 Task: Put "Image C" in Towards-the ultimate Rush action in Action Trailer
Action: Mouse pressed left at (195, 80)
Screenshot: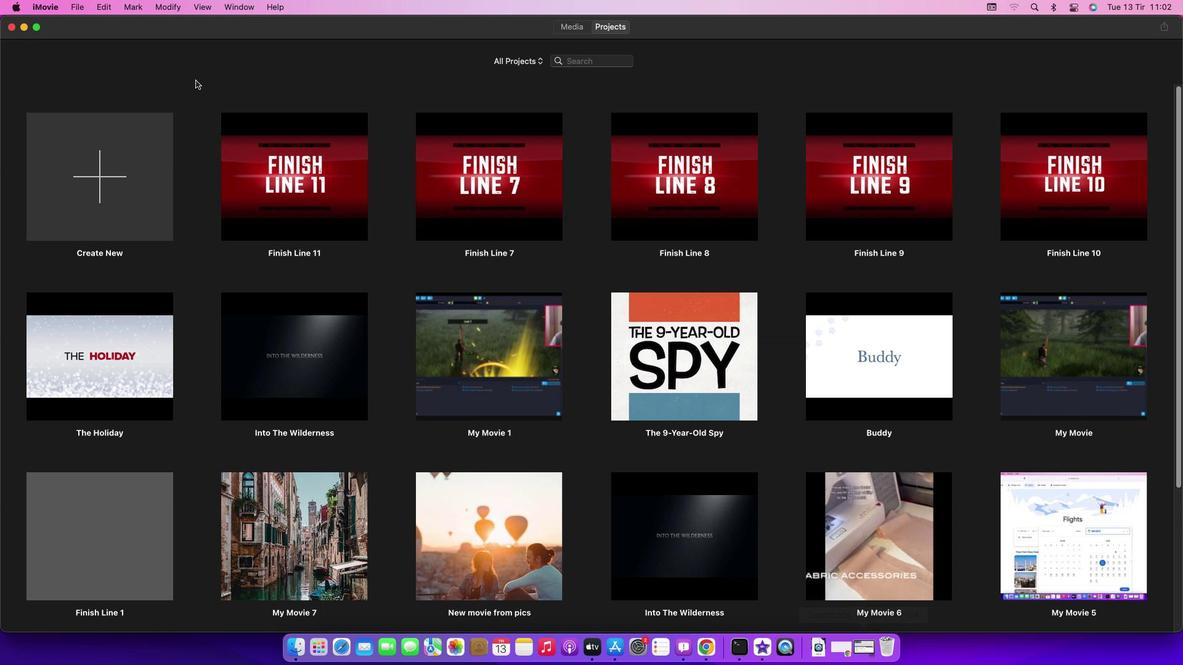 
Action: Mouse moved to (81, 5)
Screenshot: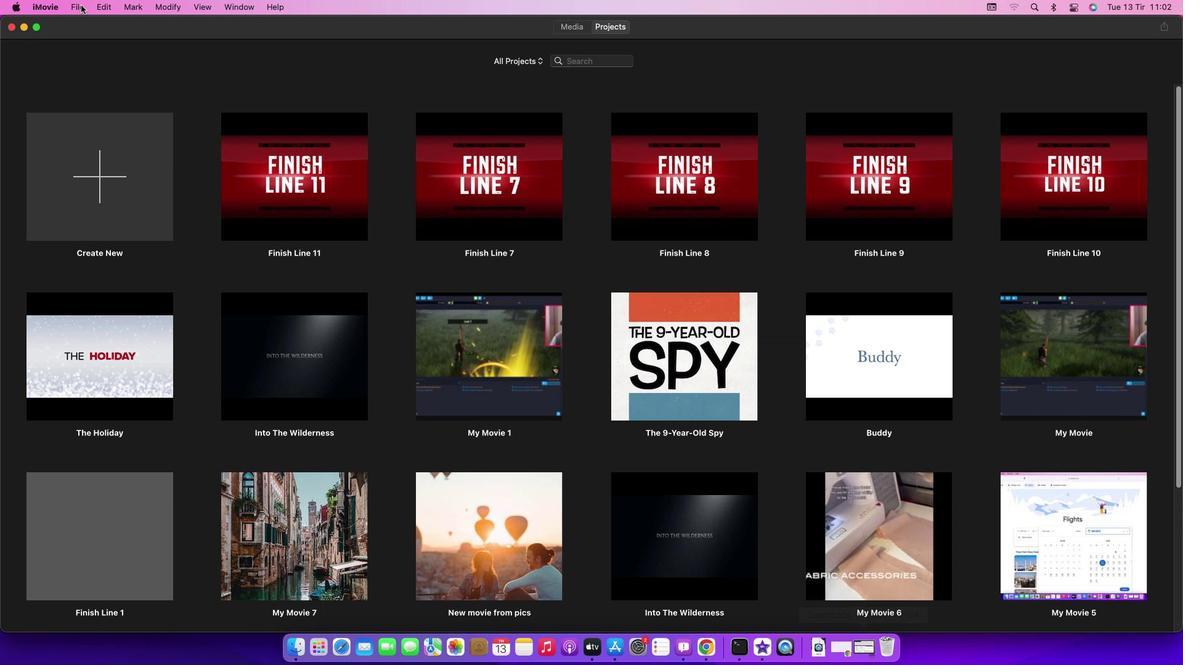 
Action: Mouse pressed left at (81, 5)
Screenshot: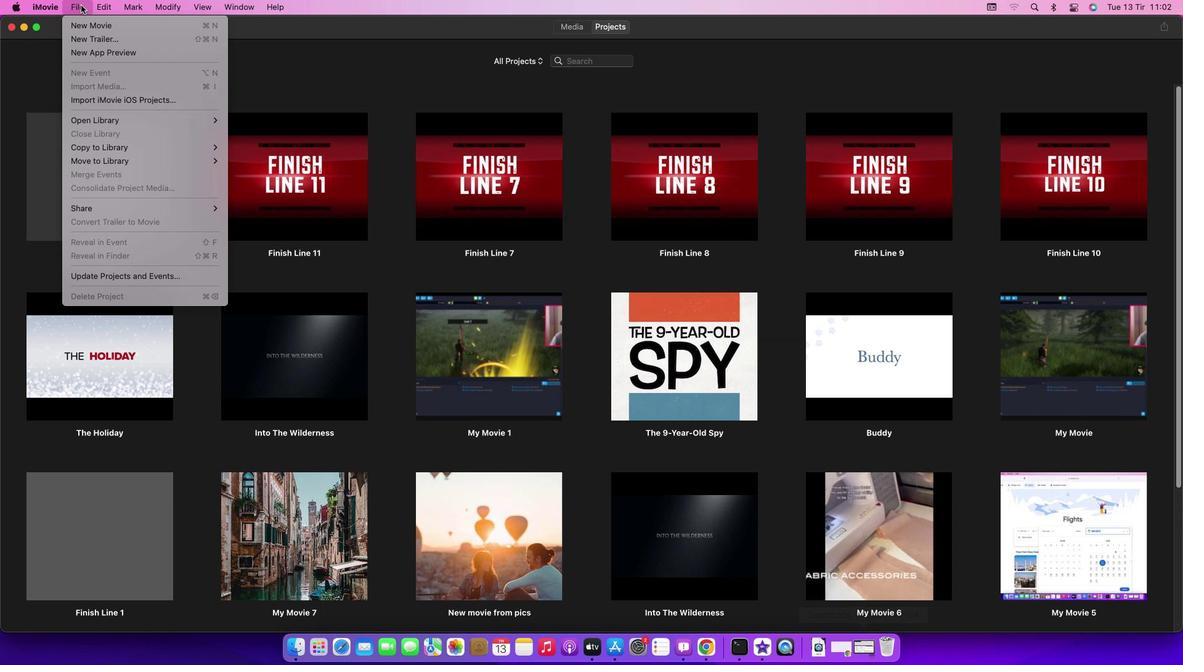 
Action: Mouse moved to (101, 41)
Screenshot: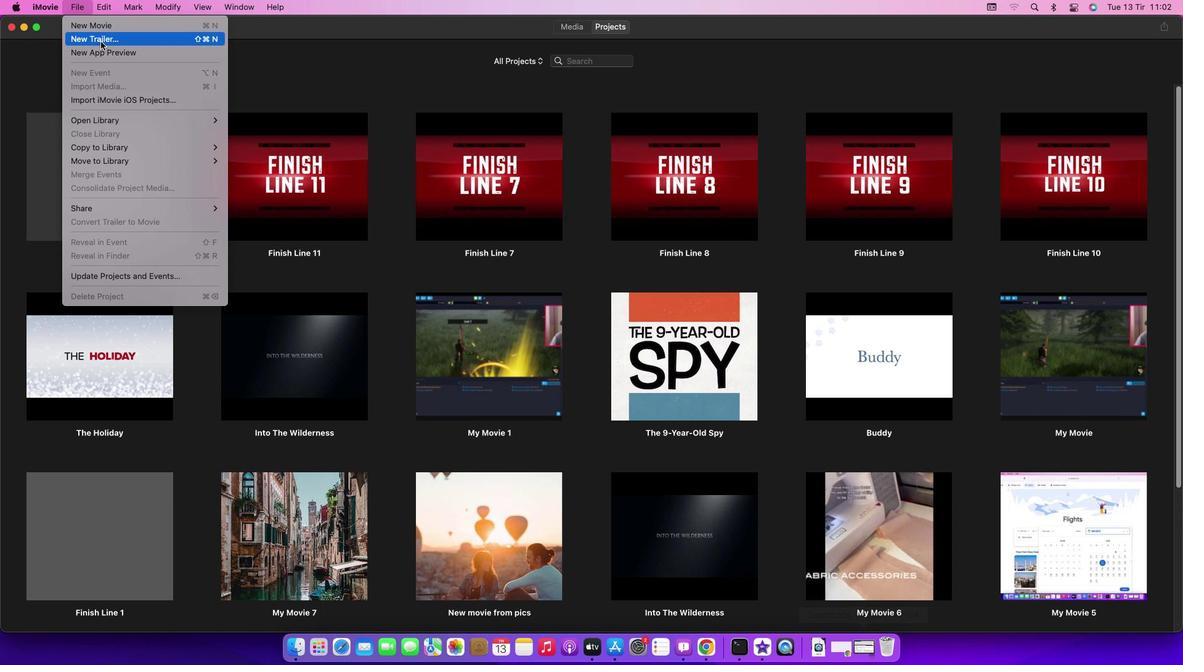 
Action: Mouse pressed left at (101, 41)
Screenshot: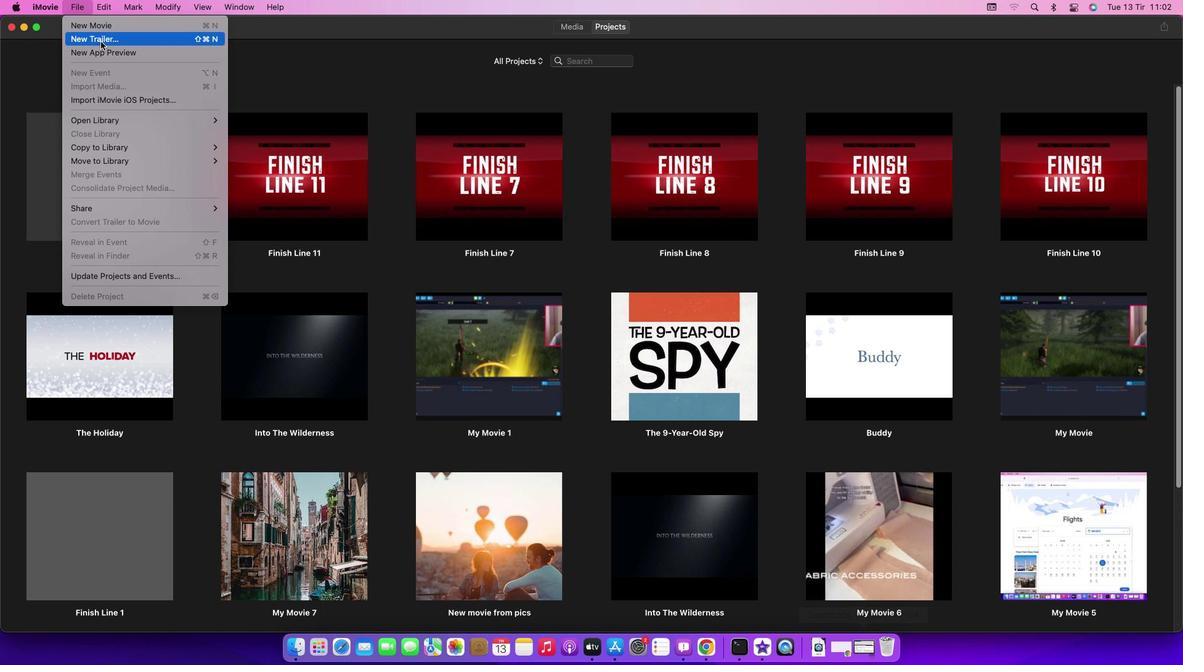 
Action: Mouse moved to (704, 345)
Screenshot: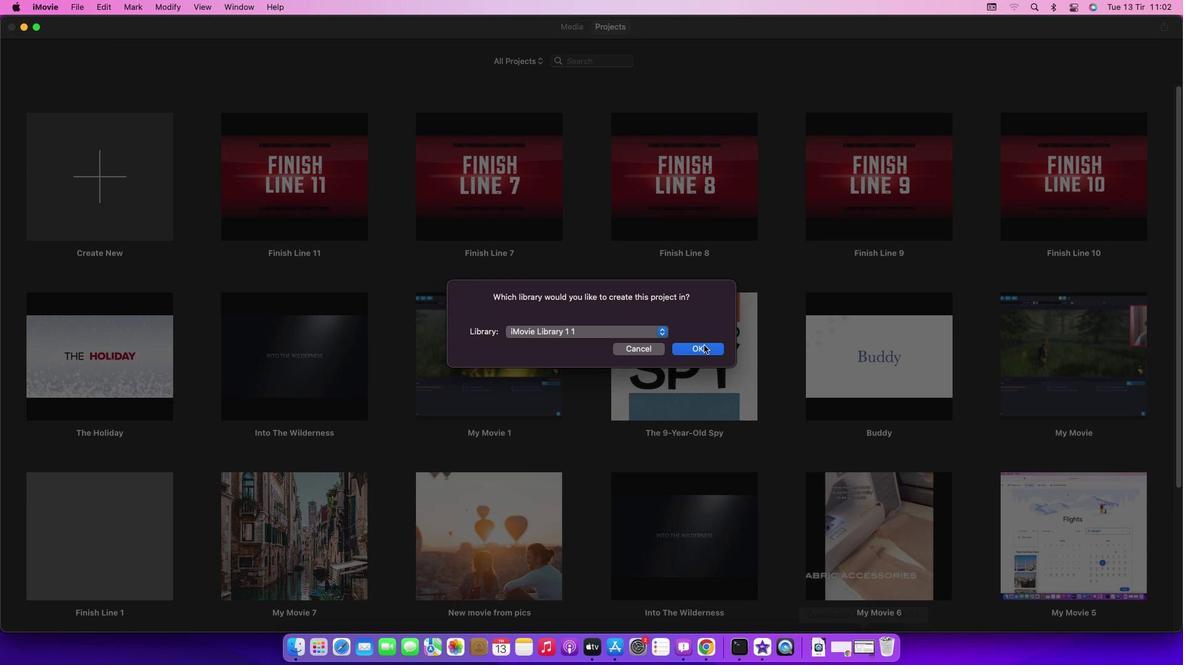 
Action: Mouse pressed left at (704, 345)
Screenshot: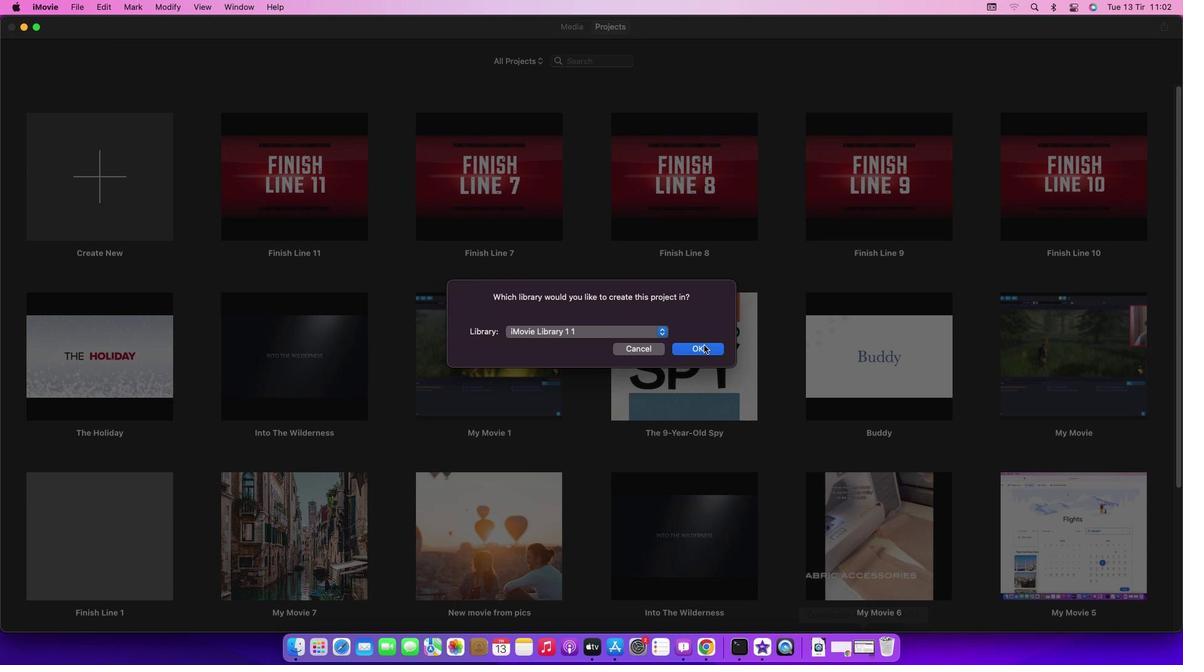 
Action: Mouse moved to (307, 228)
Screenshot: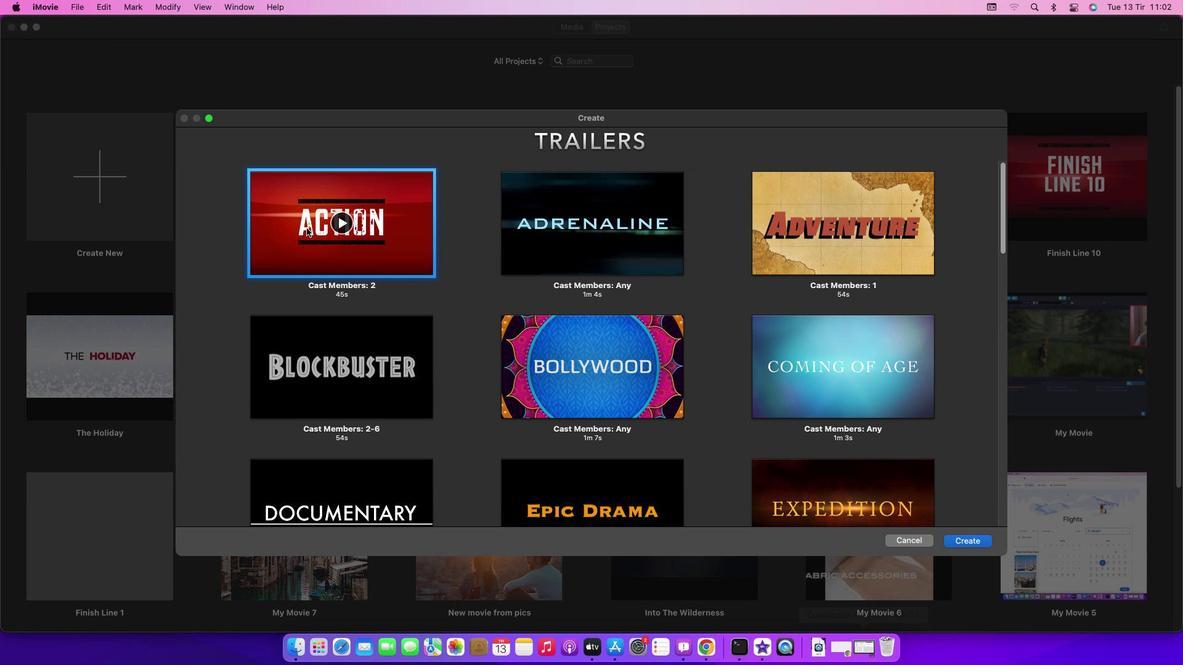 
Action: Mouse pressed left at (307, 228)
Screenshot: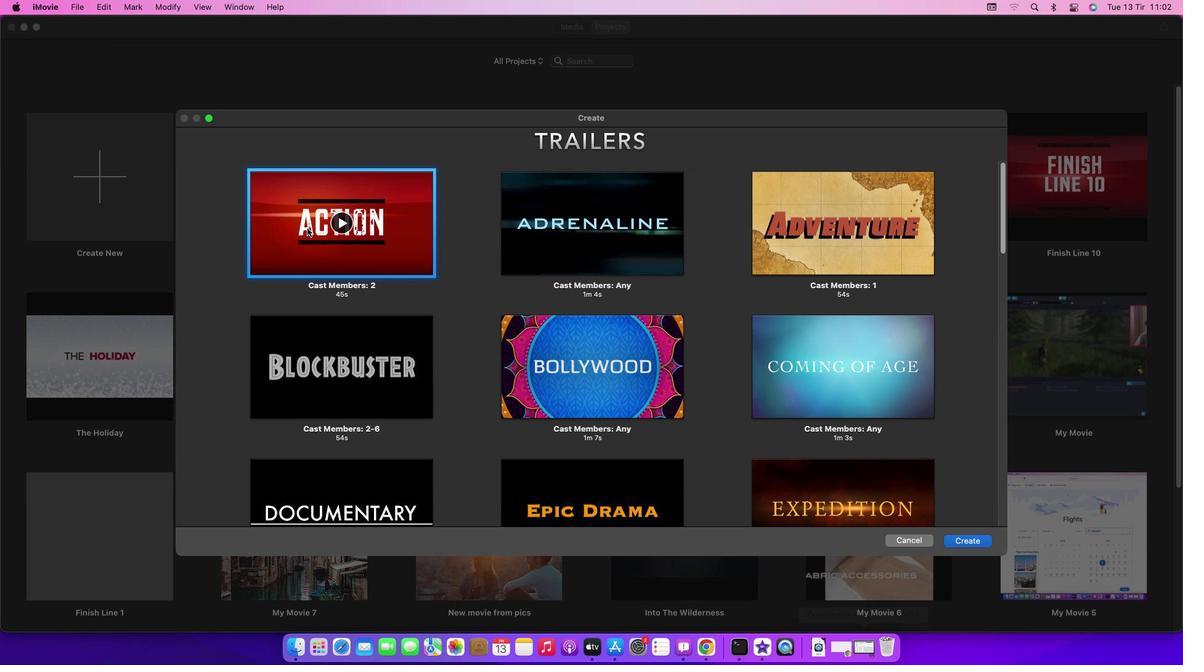 
Action: Mouse moved to (962, 545)
Screenshot: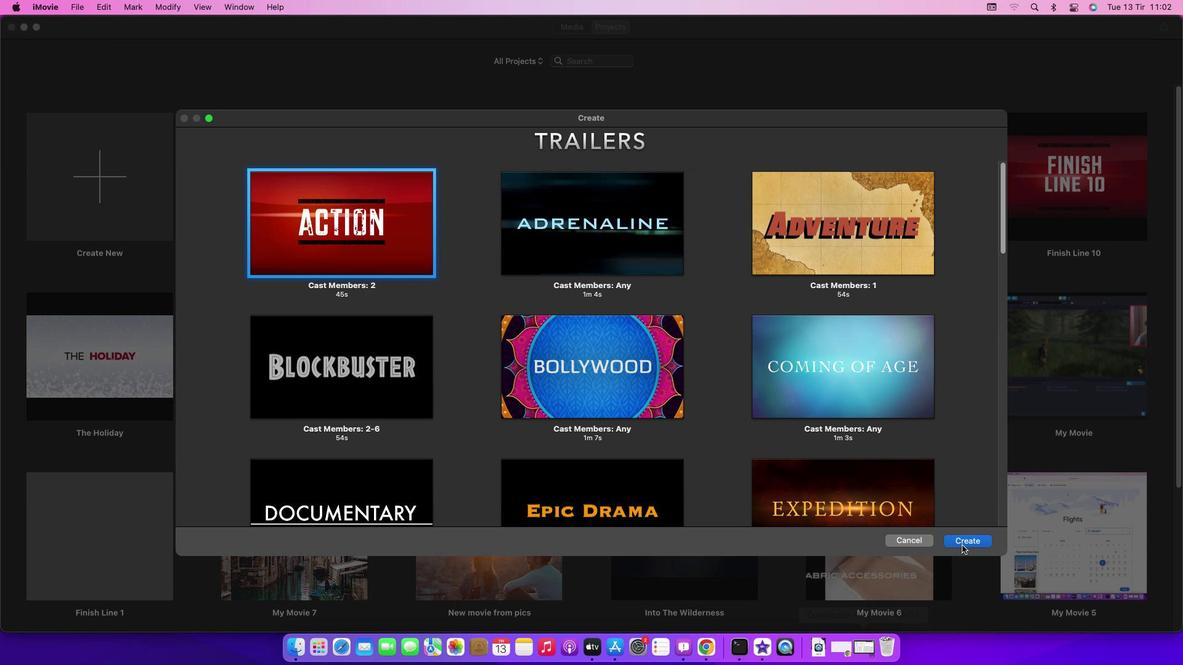 
Action: Mouse pressed left at (962, 545)
Screenshot: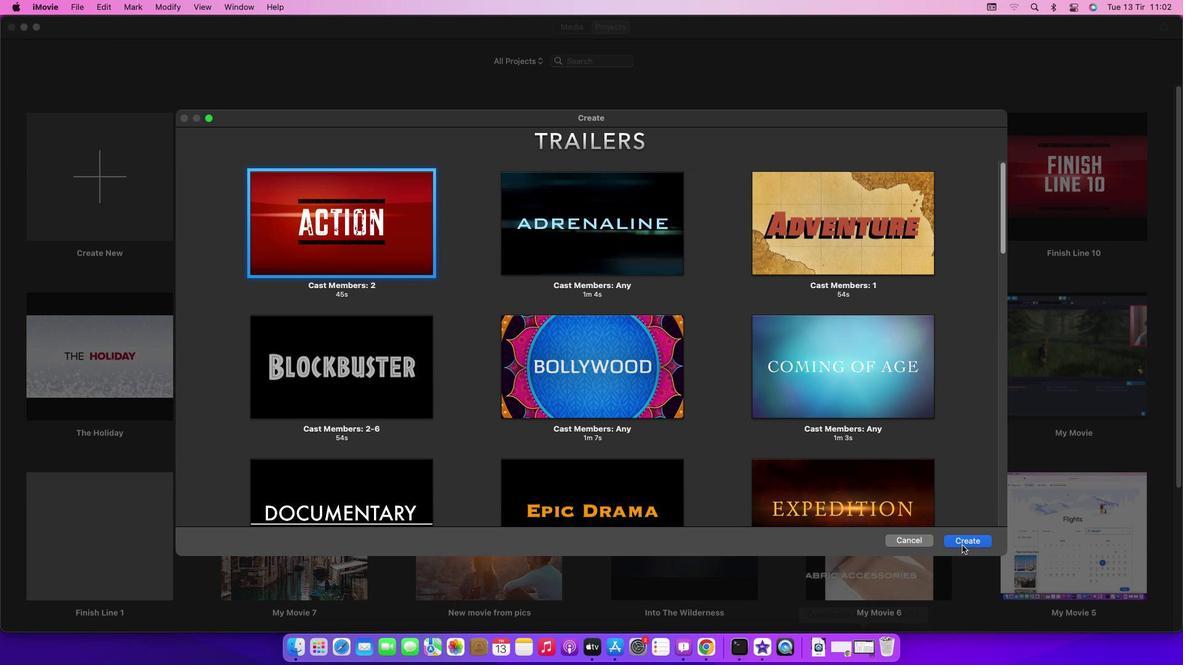 
Action: Mouse moved to (582, 366)
Screenshot: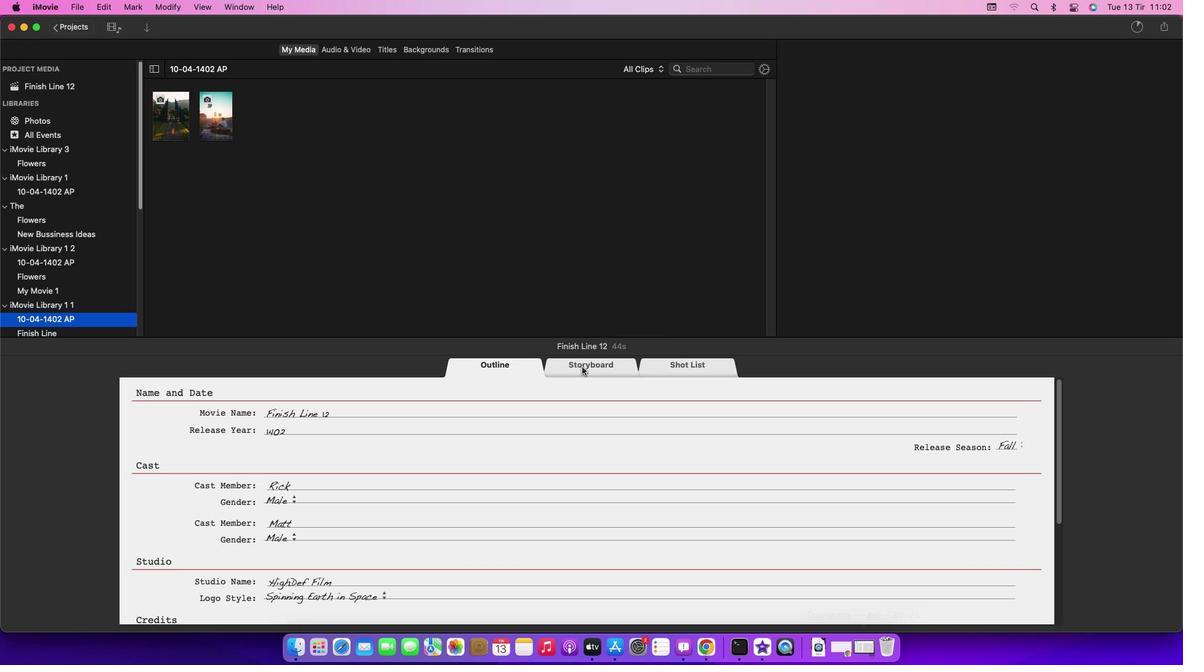 
Action: Mouse pressed left at (582, 366)
Screenshot: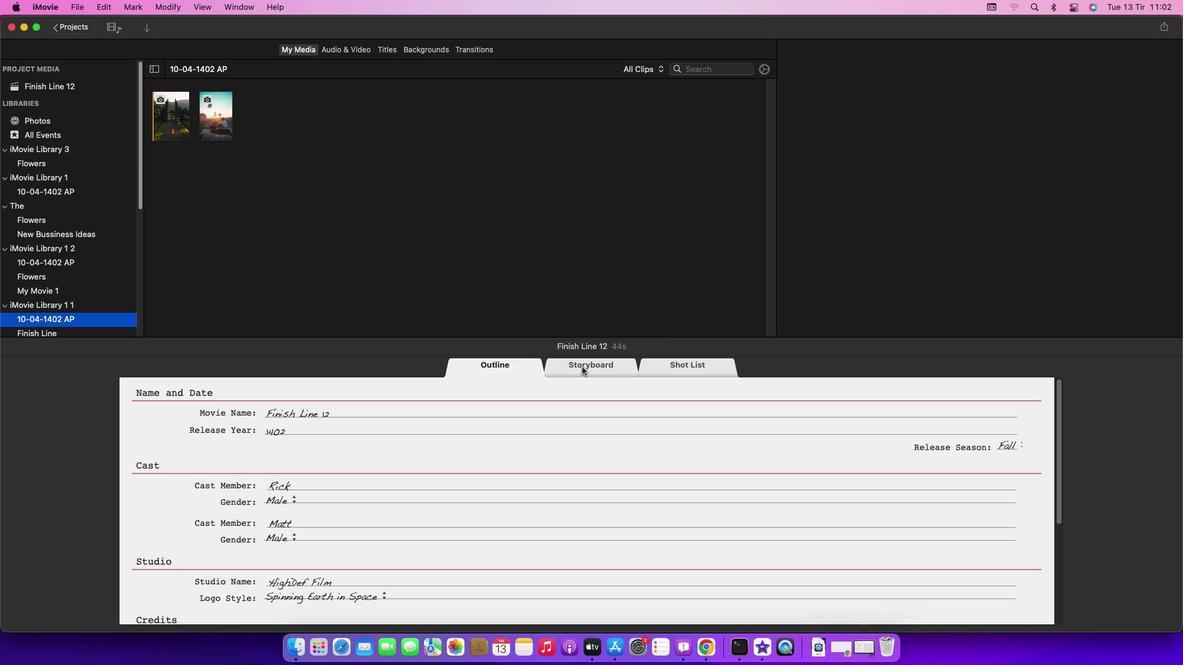 
Action: Mouse pressed left at (582, 366)
Screenshot: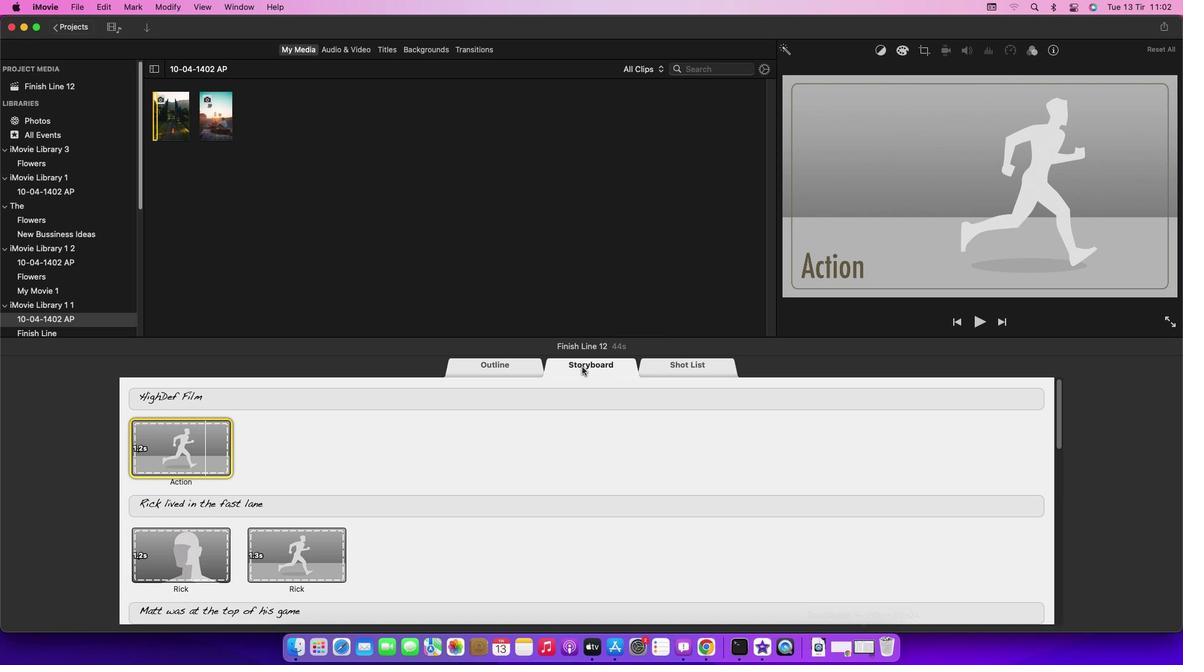 
Action: Mouse moved to (410, 520)
Screenshot: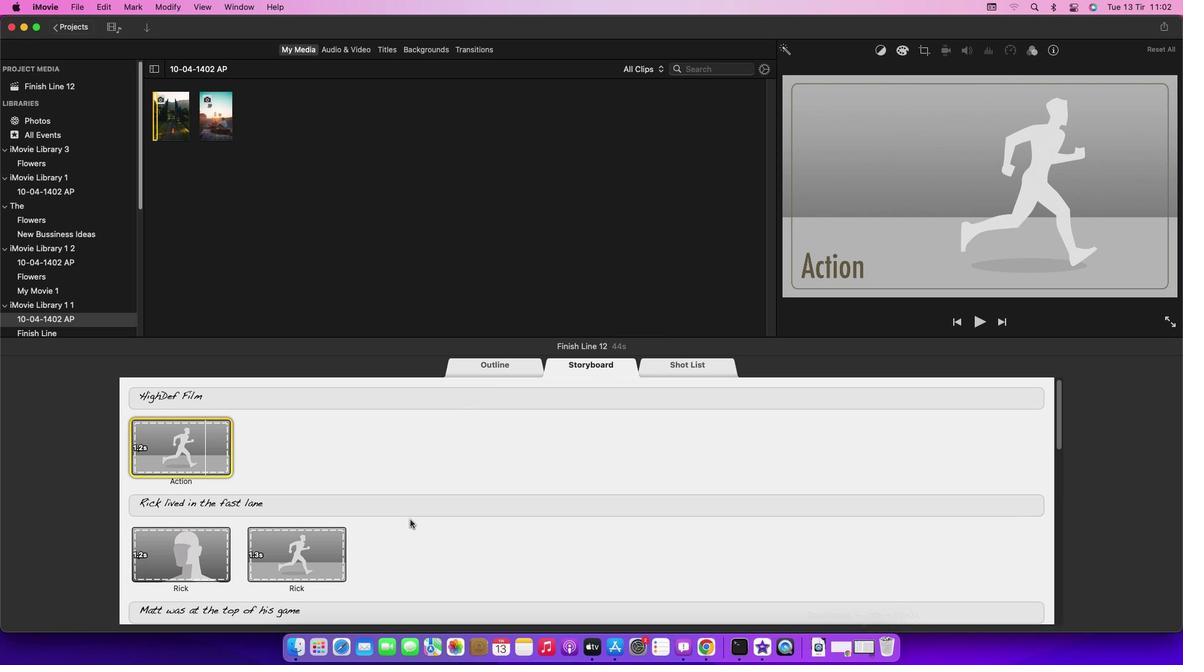 
Action: Mouse scrolled (410, 520) with delta (0, 0)
Screenshot: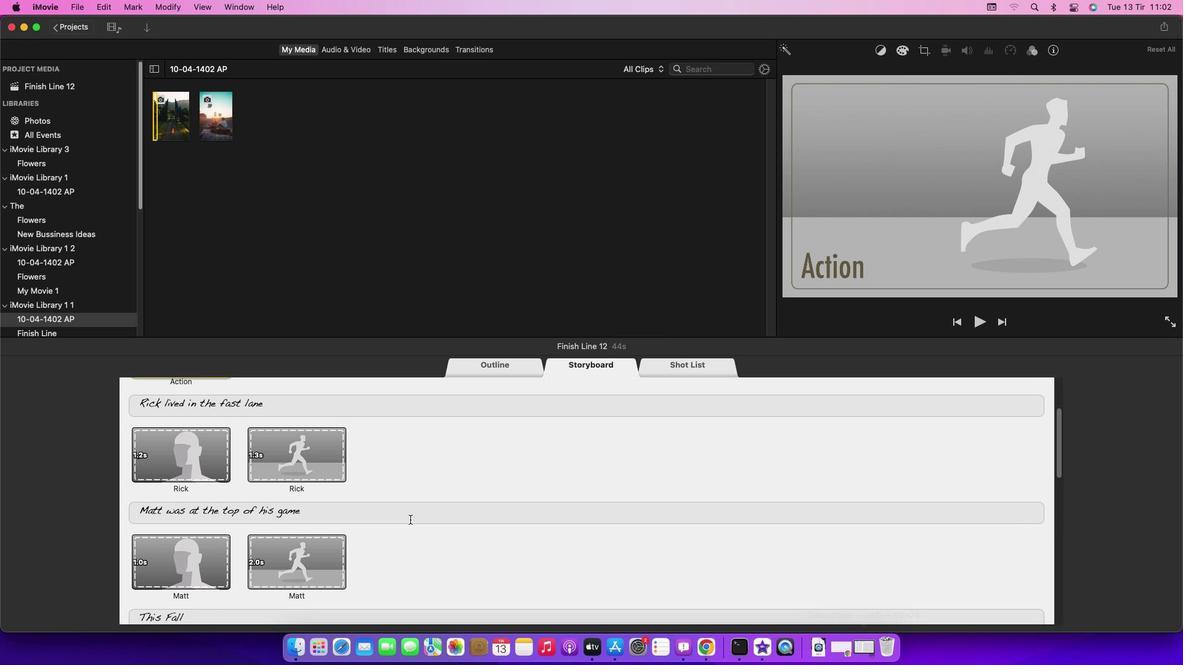 
Action: Mouse scrolled (410, 520) with delta (0, 0)
Screenshot: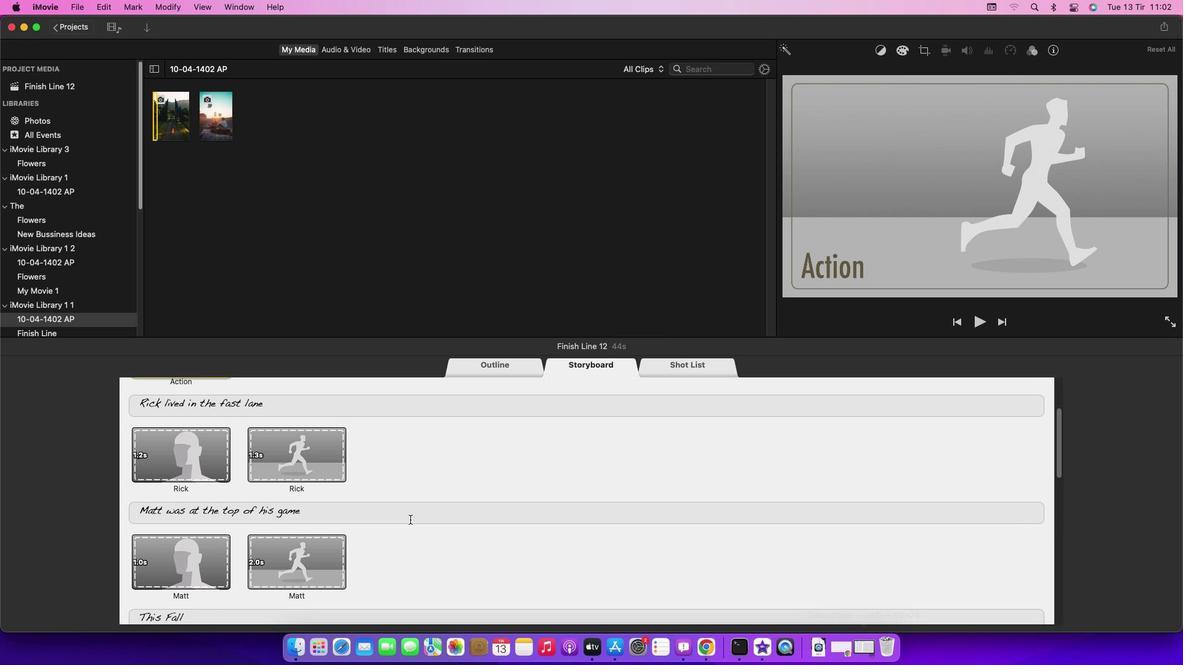 
Action: Mouse scrolled (410, 520) with delta (0, -1)
Screenshot: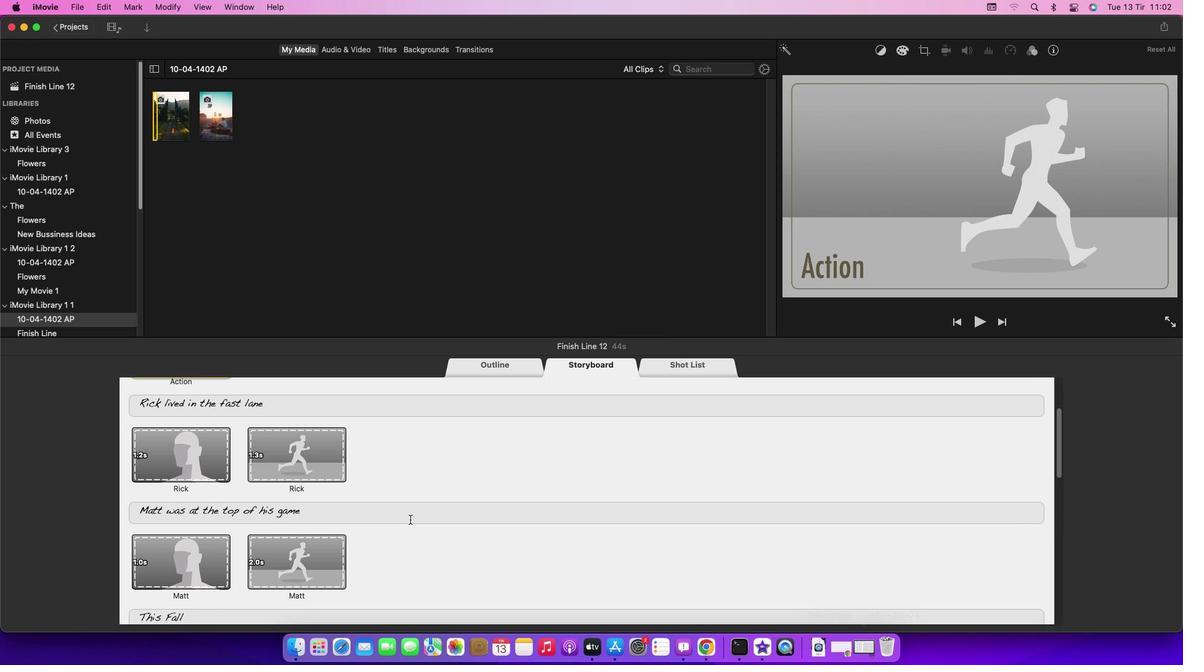 
Action: Mouse scrolled (410, 520) with delta (0, -3)
Screenshot: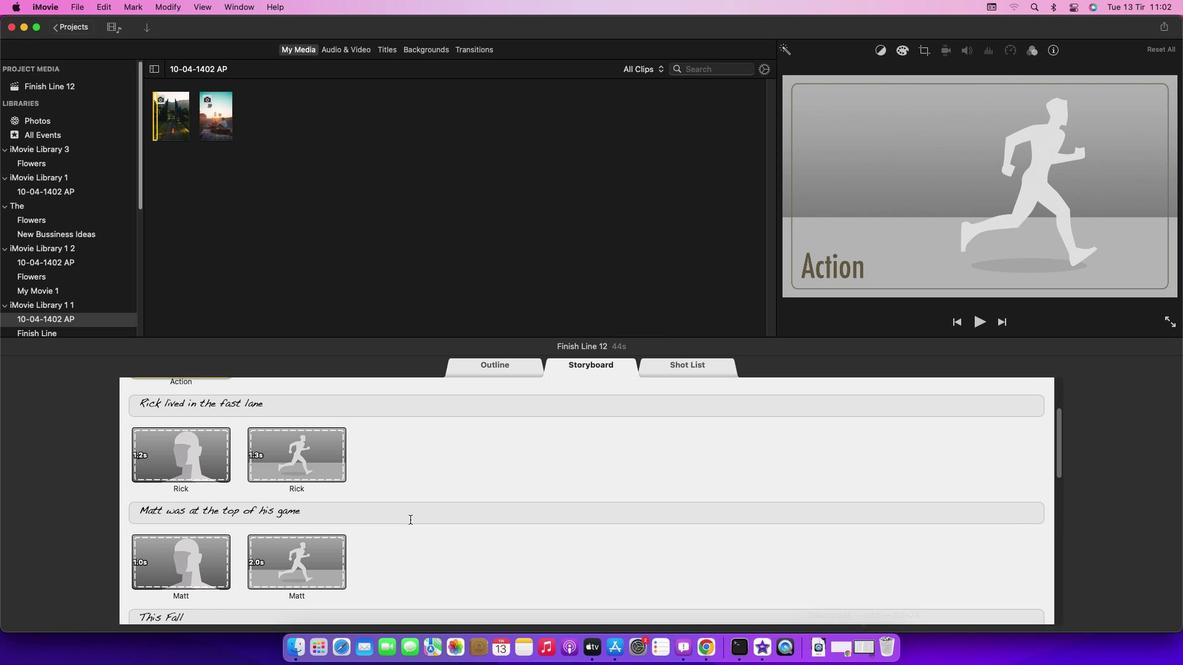 
Action: Mouse scrolled (410, 520) with delta (0, -3)
Screenshot: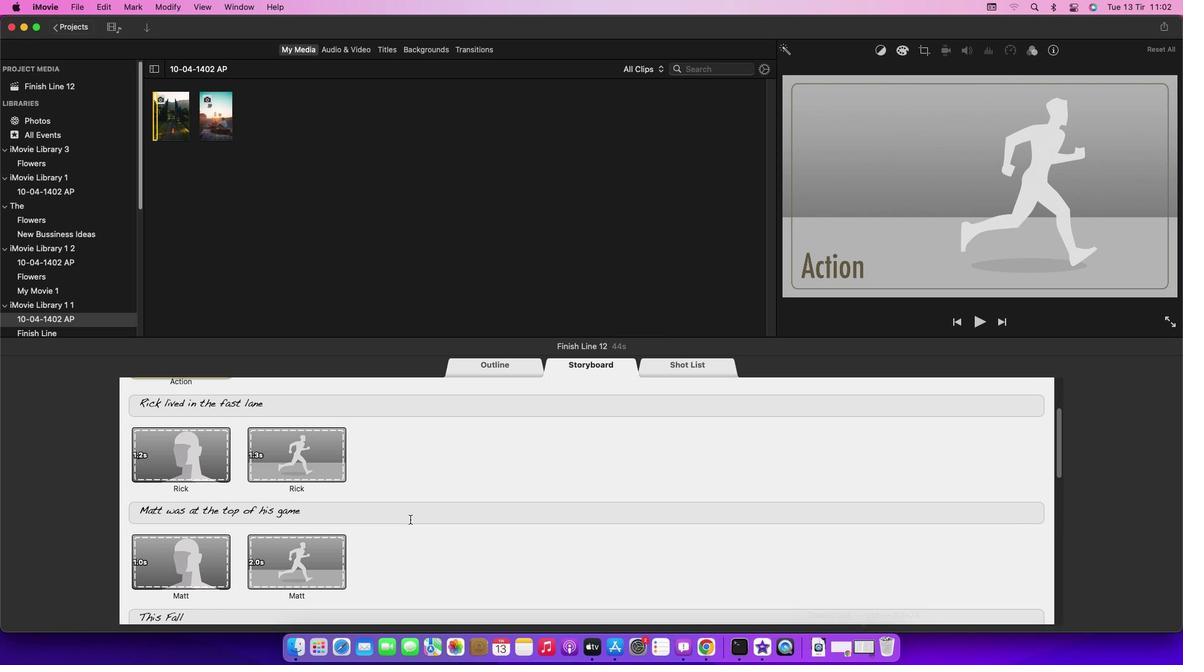 
Action: Mouse scrolled (410, 520) with delta (0, 0)
Screenshot: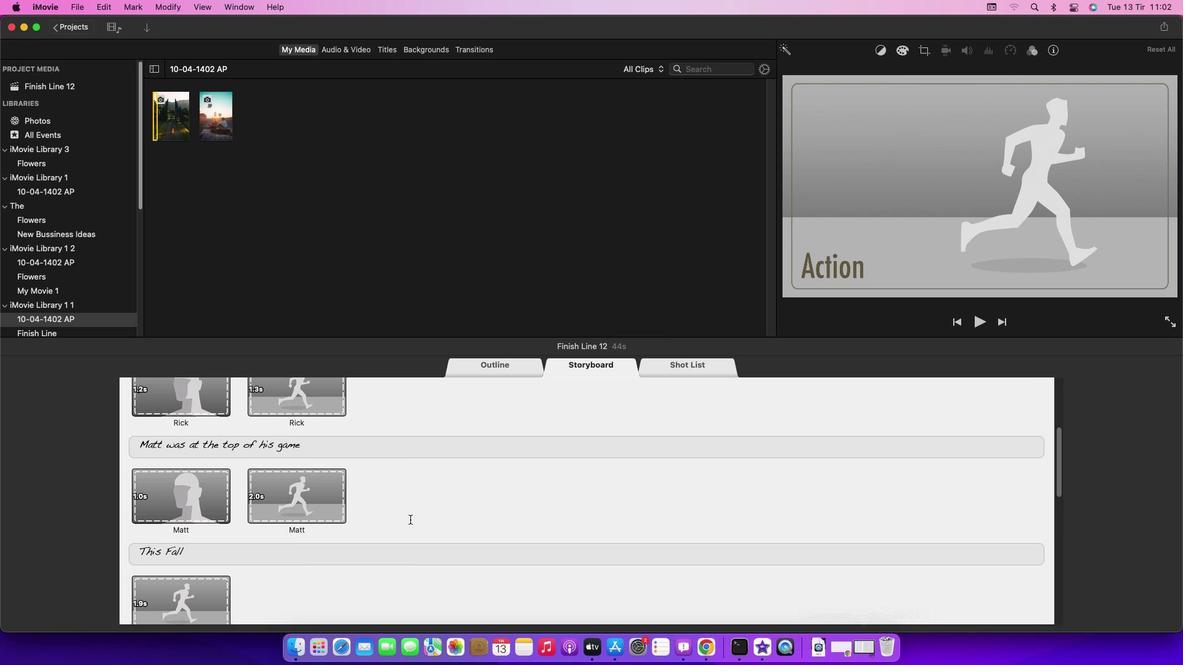 
Action: Mouse scrolled (410, 520) with delta (0, 0)
Screenshot: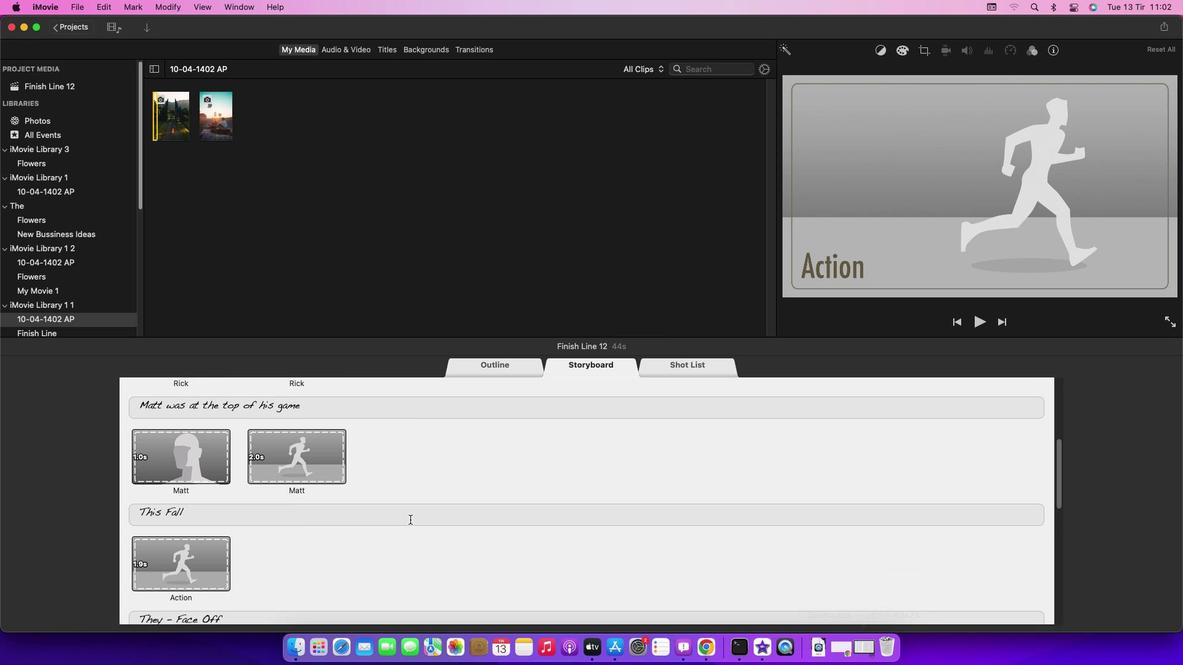
Action: Mouse scrolled (410, 520) with delta (0, -1)
Screenshot: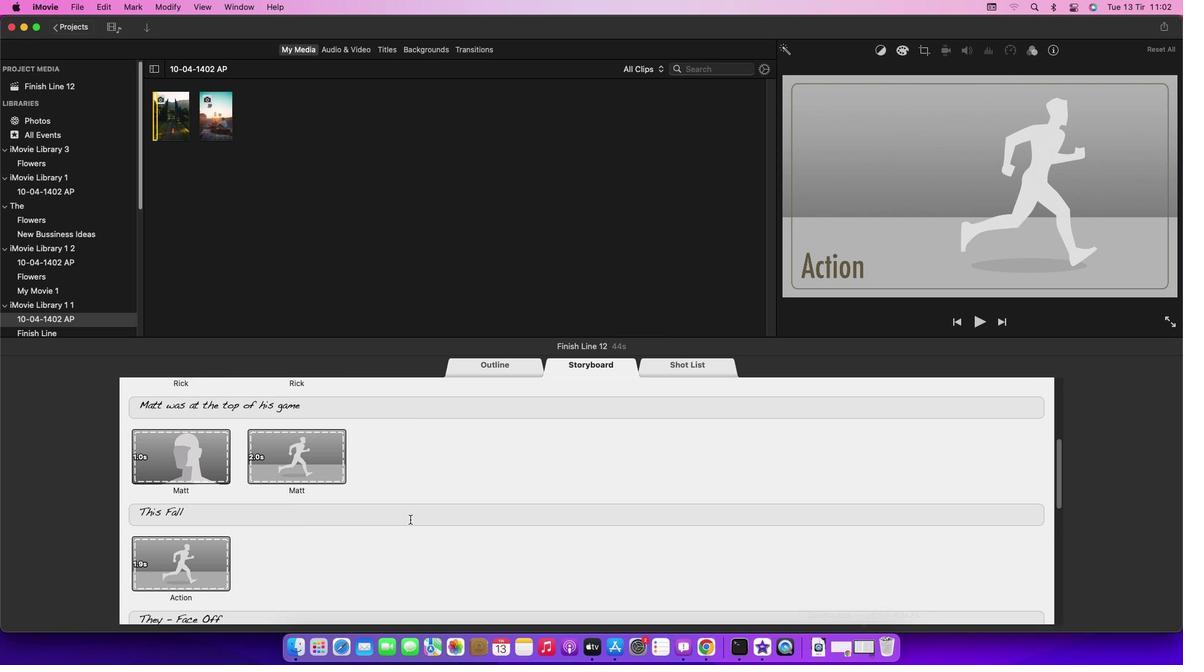 
Action: Mouse scrolled (410, 520) with delta (0, -3)
Screenshot: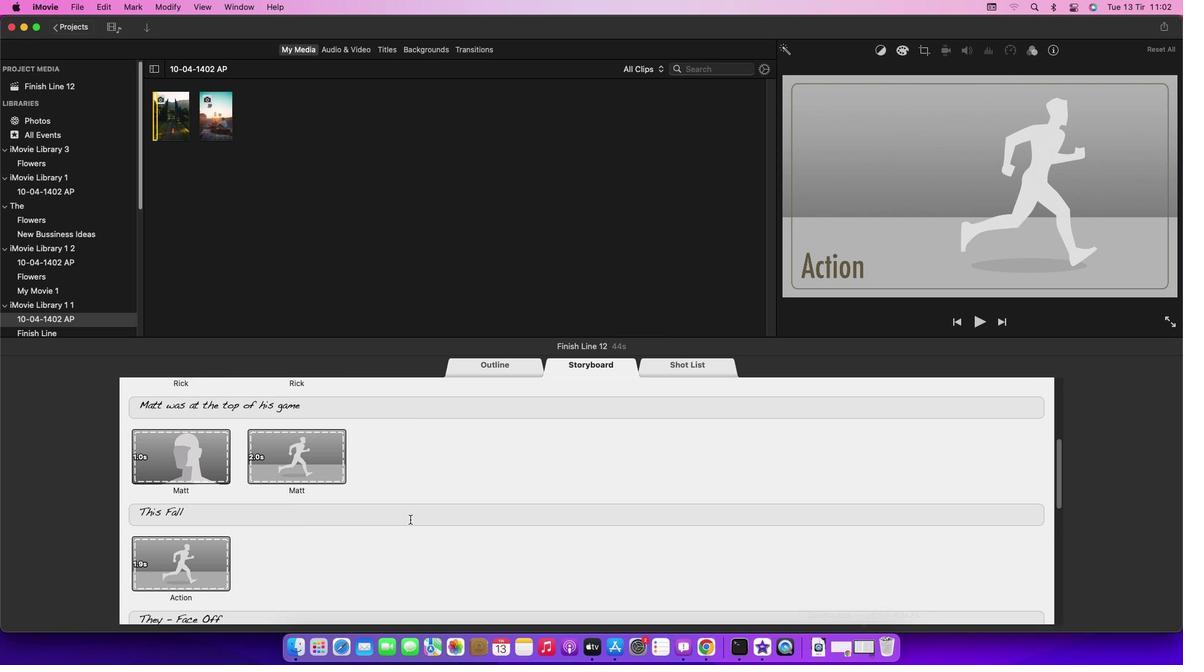 
Action: Mouse scrolled (410, 520) with delta (0, -3)
Screenshot: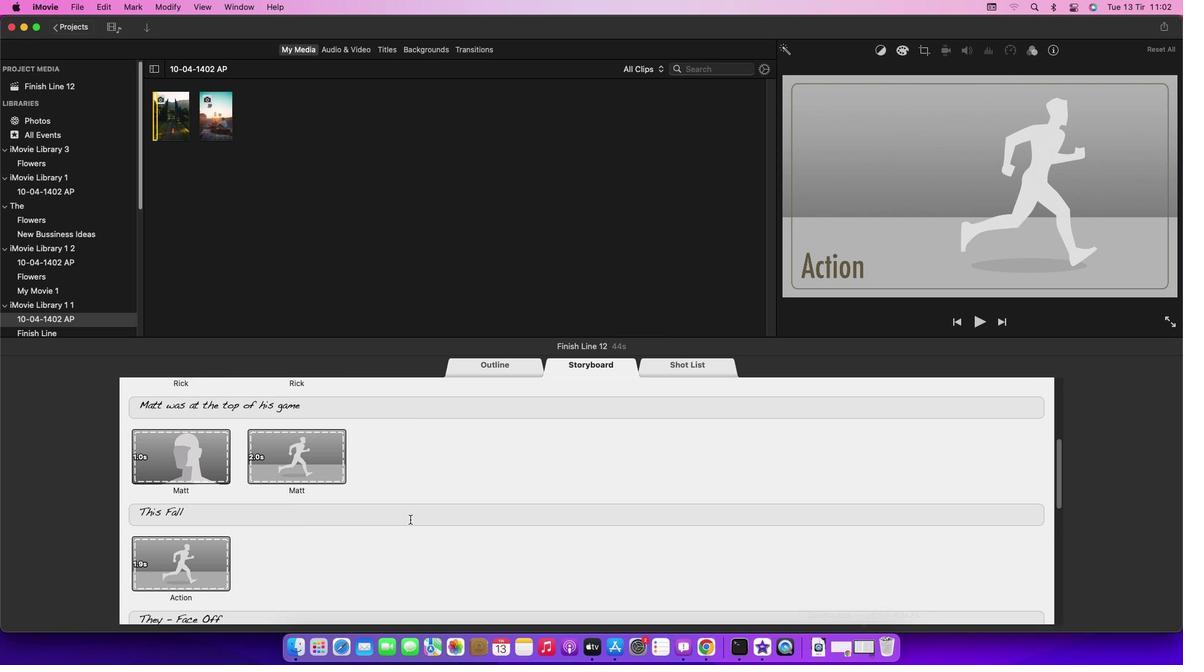 
Action: Mouse scrolled (410, 520) with delta (0, 0)
Screenshot: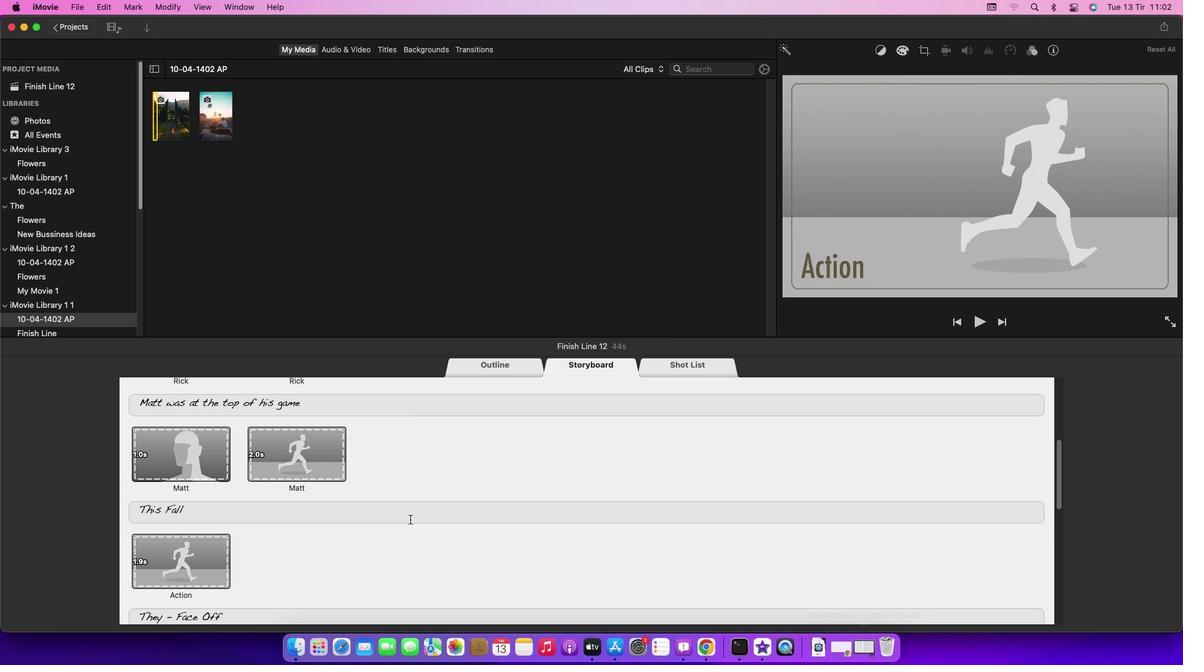 
Action: Mouse scrolled (410, 520) with delta (0, 0)
Screenshot: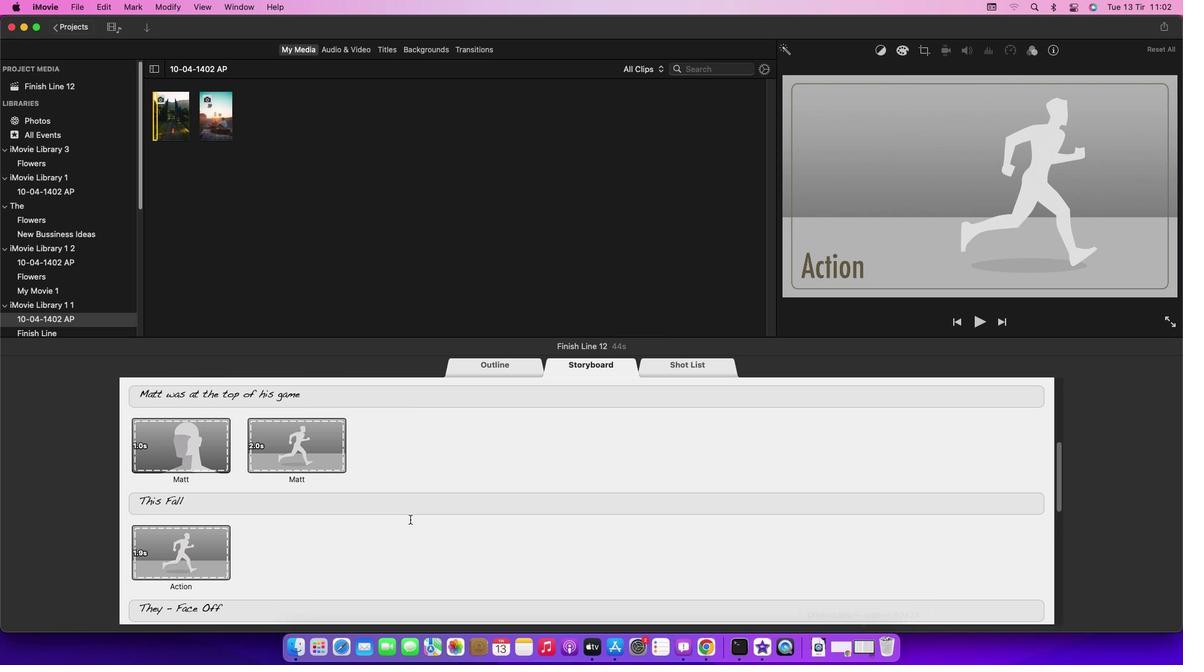 
Action: Mouse scrolled (410, 520) with delta (0, 0)
Screenshot: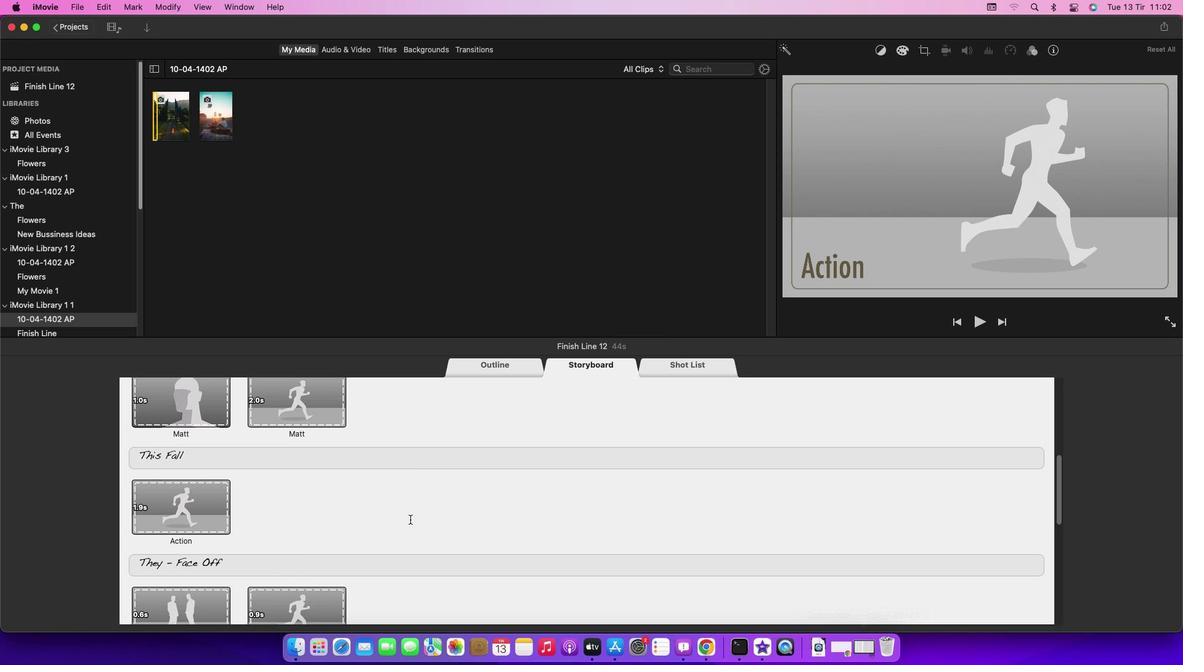 
Action: Mouse scrolled (410, 520) with delta (0, -1)
Screenshot: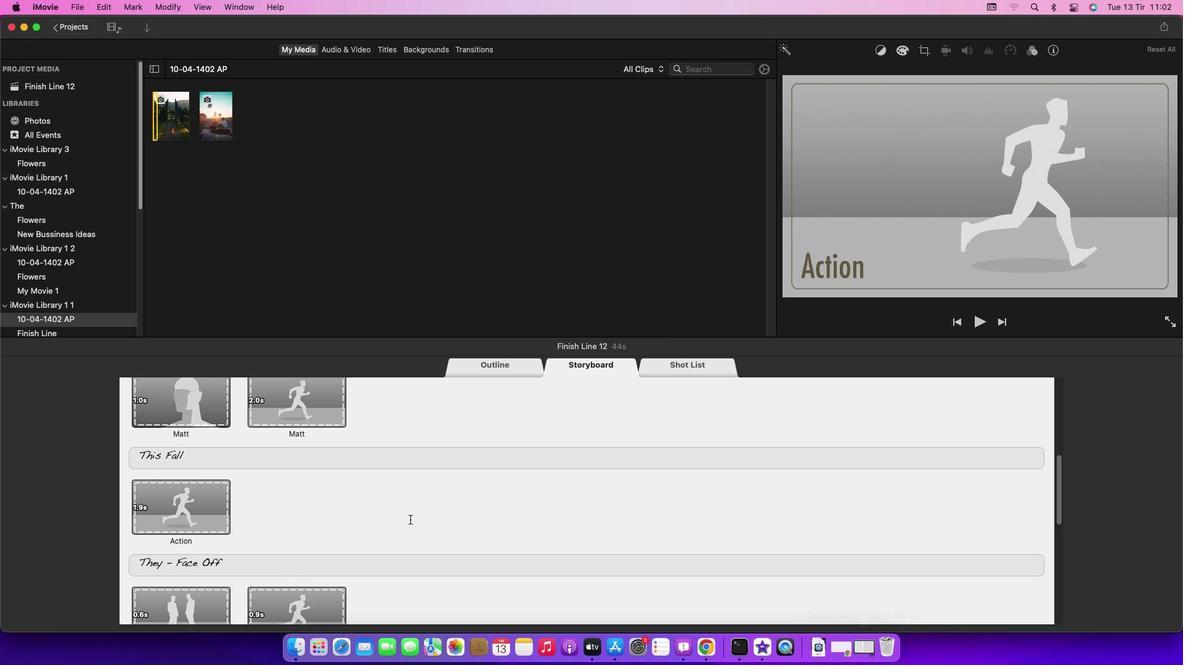 
Action: Mouse scrolled (410, 520) with delta (0, -2)
Screenshot: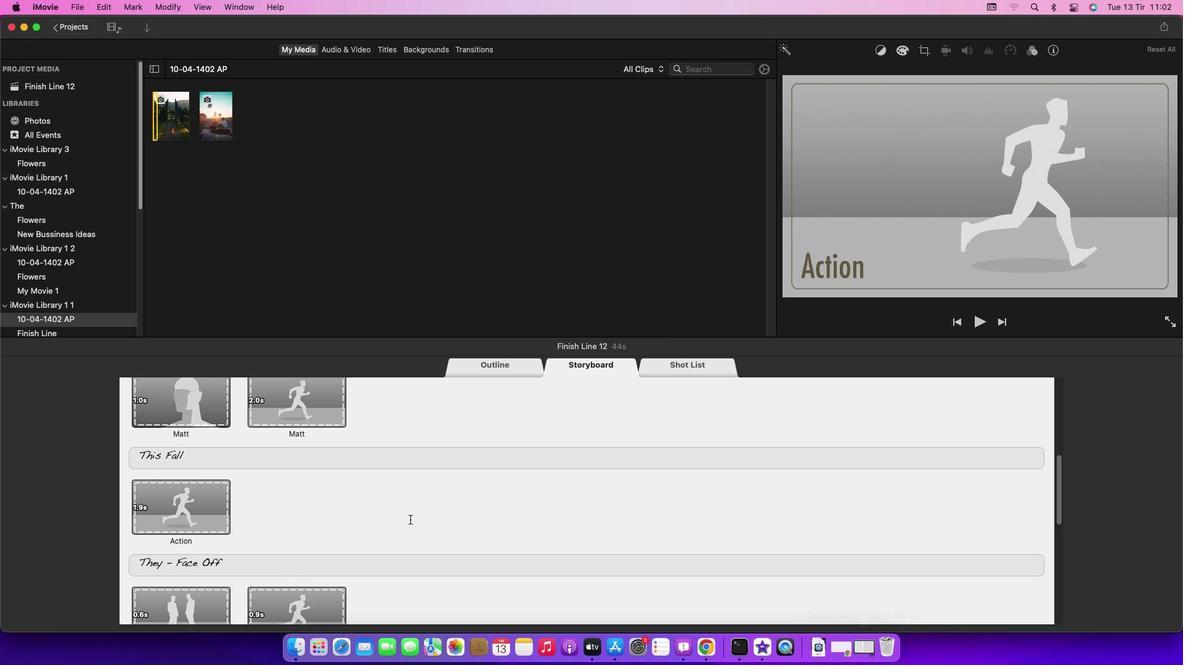 
Action: Mouse scrolled (410, 520) with delta (0, 0)
Screenshot: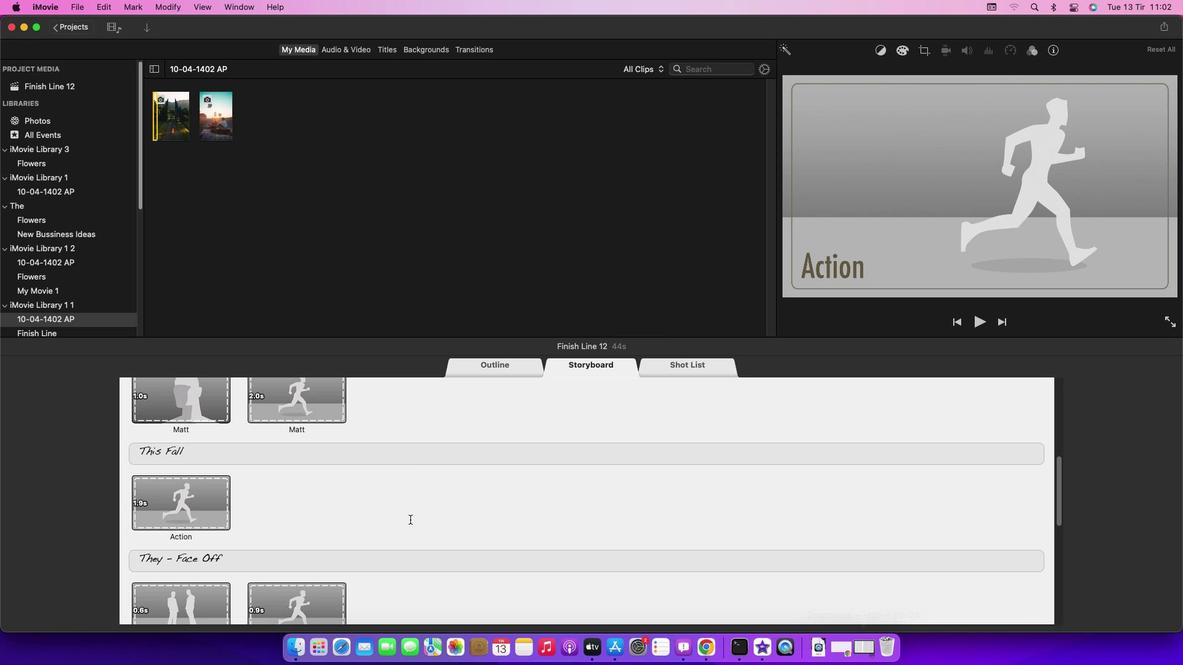 
Action: Mouse scrolled (410, 520) with delta (0, 0)
Screenshot: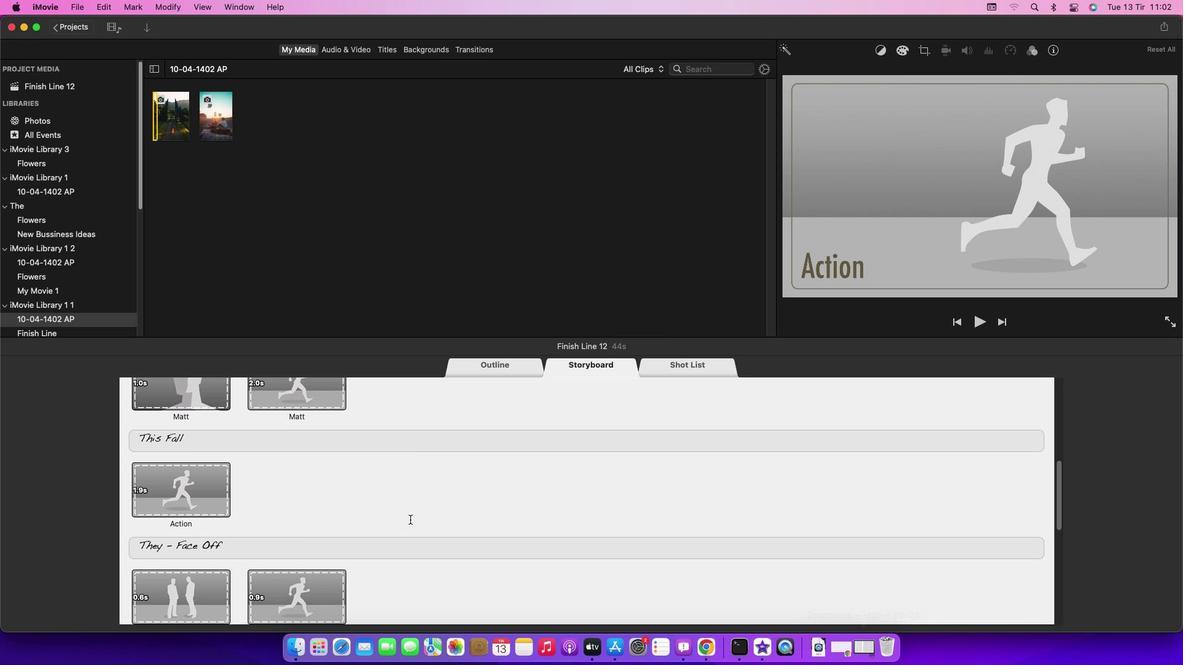 
Action: Mouse scrolled (410, 520) with delta (0, -1)
Screenshot: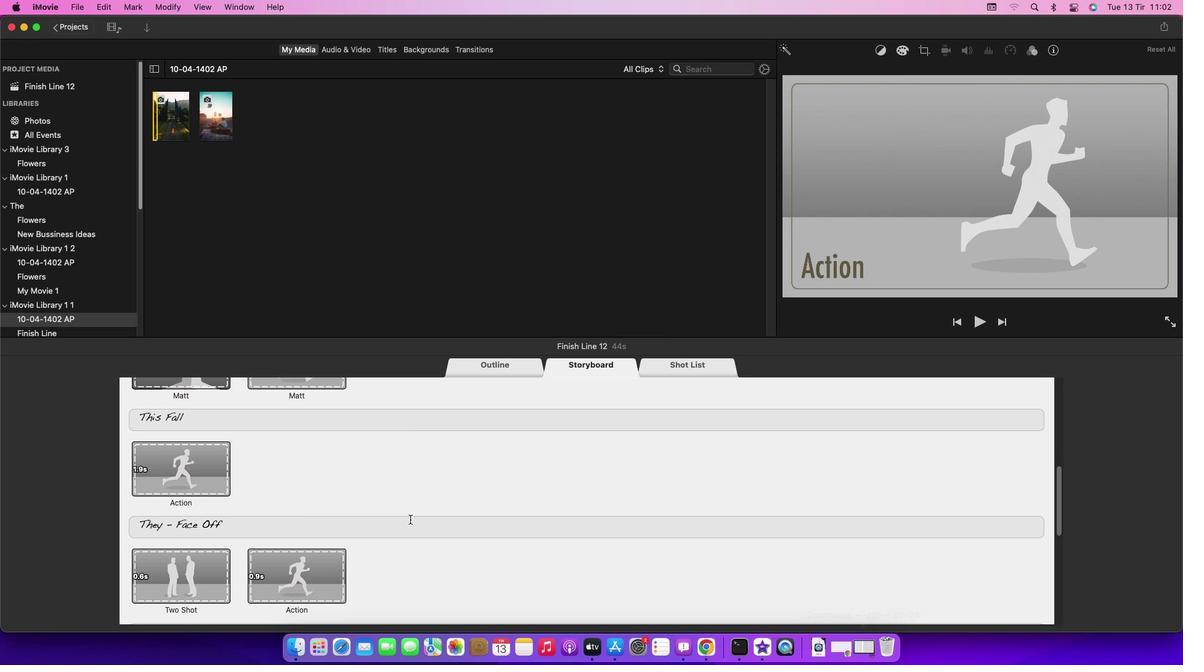 
Action: Mouse scrolled (410, 520) with delta (0, -1)
Screenshot: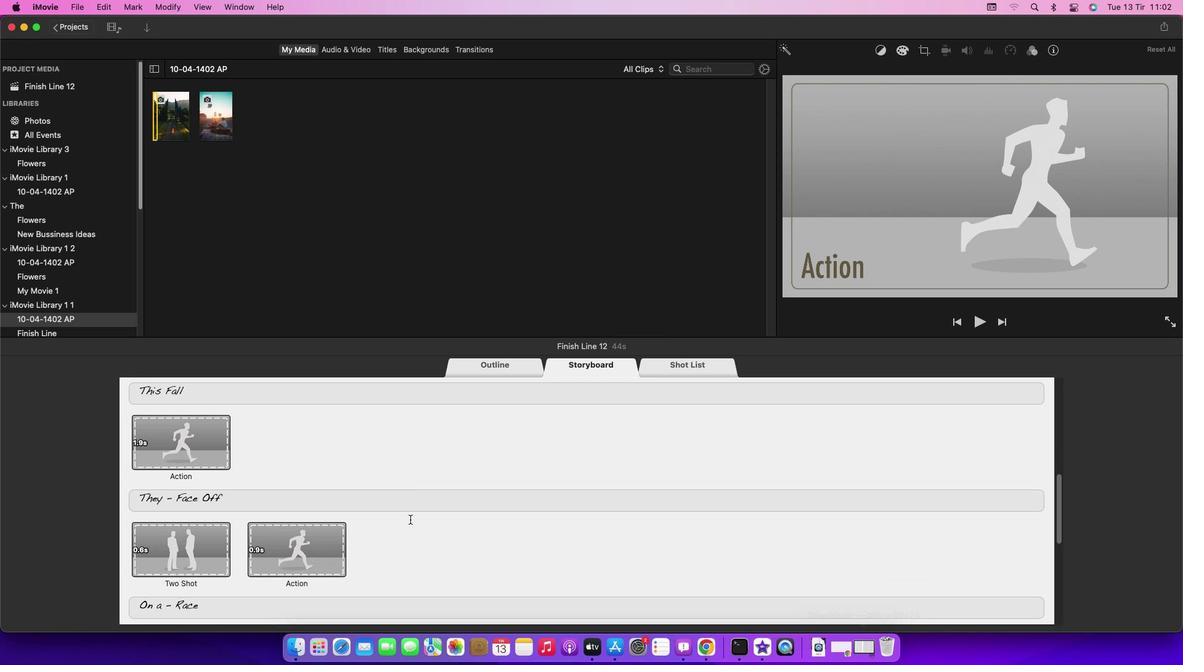 
Action: Mouse scrolled (410, 520) with delta (0, -2)
Screenshot: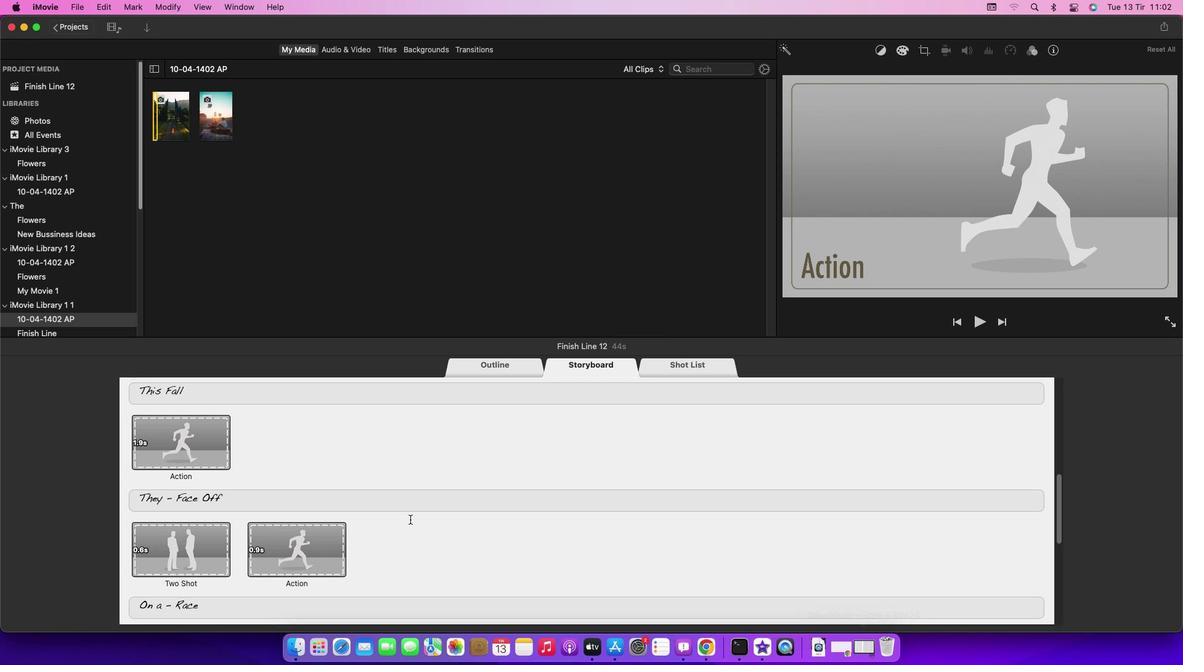 
Action: Mouse scrolled (410, 520) with delta (0, 0)
Screenshot: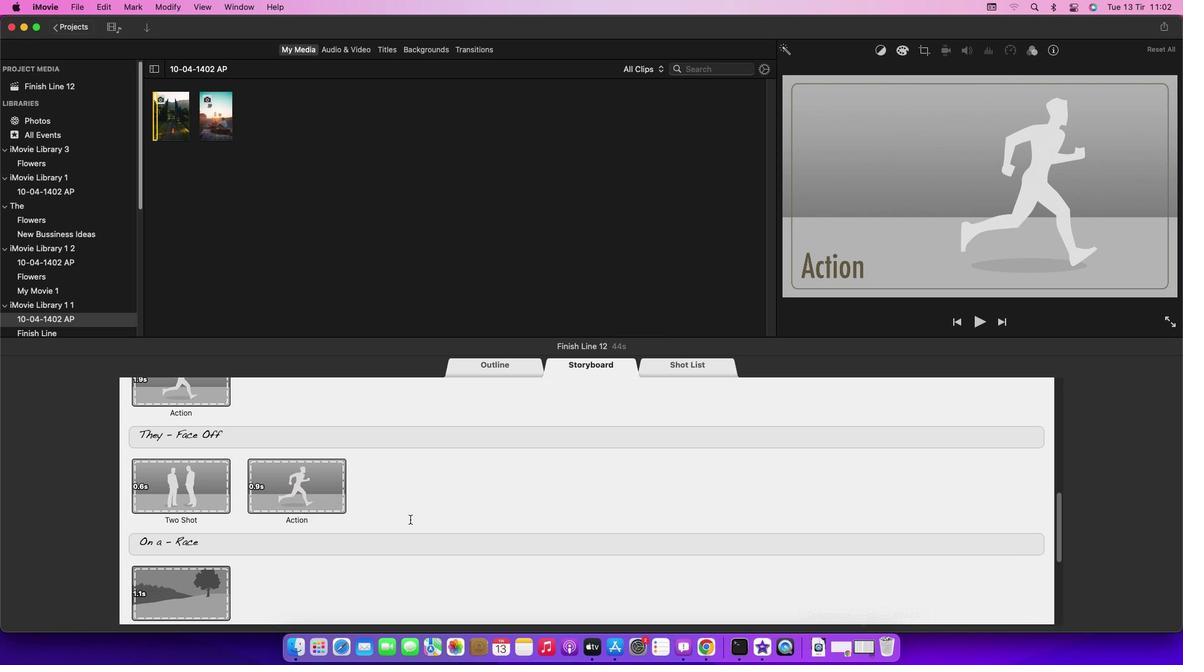 
Action: Mouse scrolled (410, 520) with delta (0, 0)
Screenshot: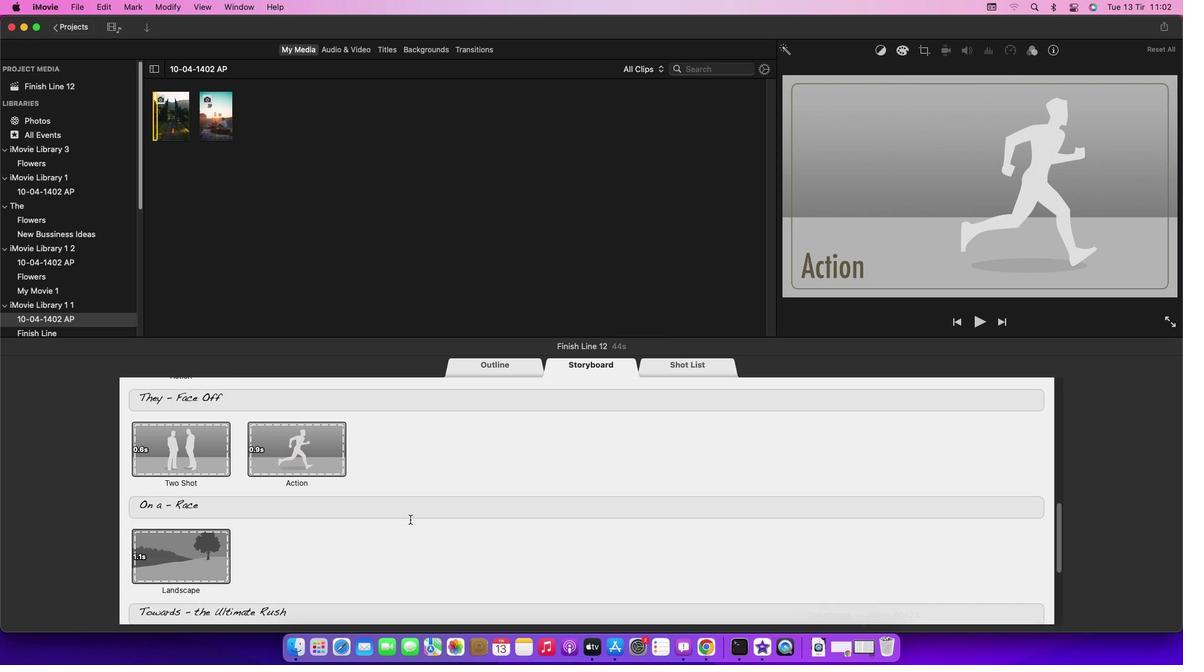 
Action: Mouse scrolled (410, 520) with delta (0, -1)
Screenshot: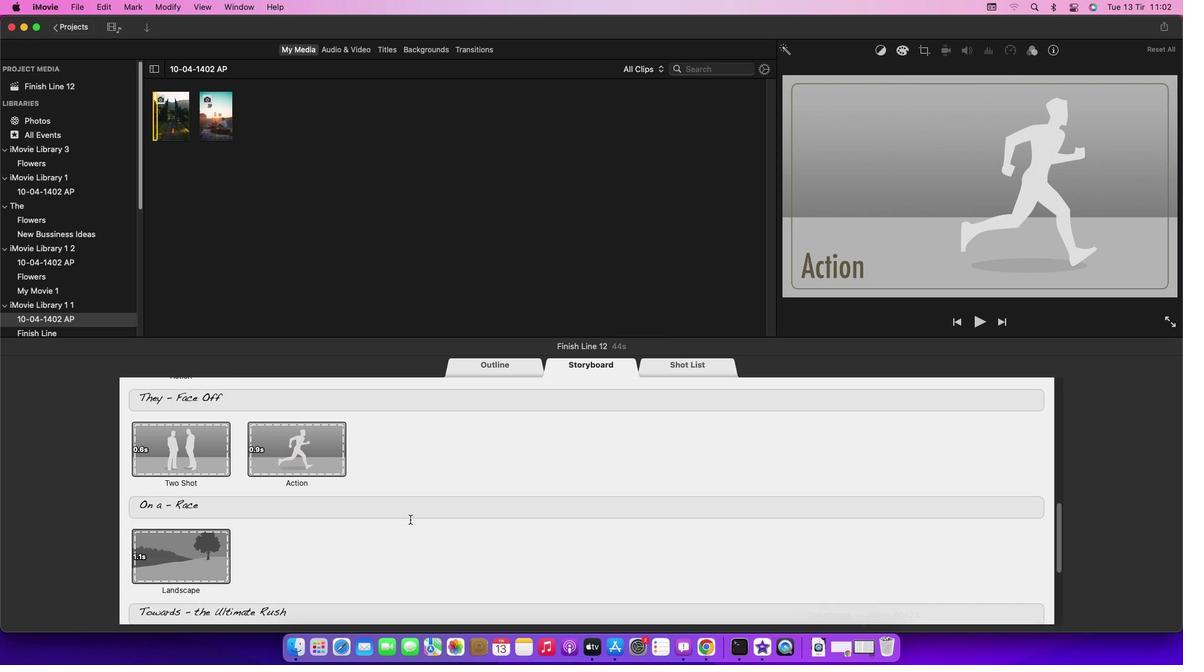 
Action: Mouse scrolled (410, 520) with delta (0, -3)
Screenshot: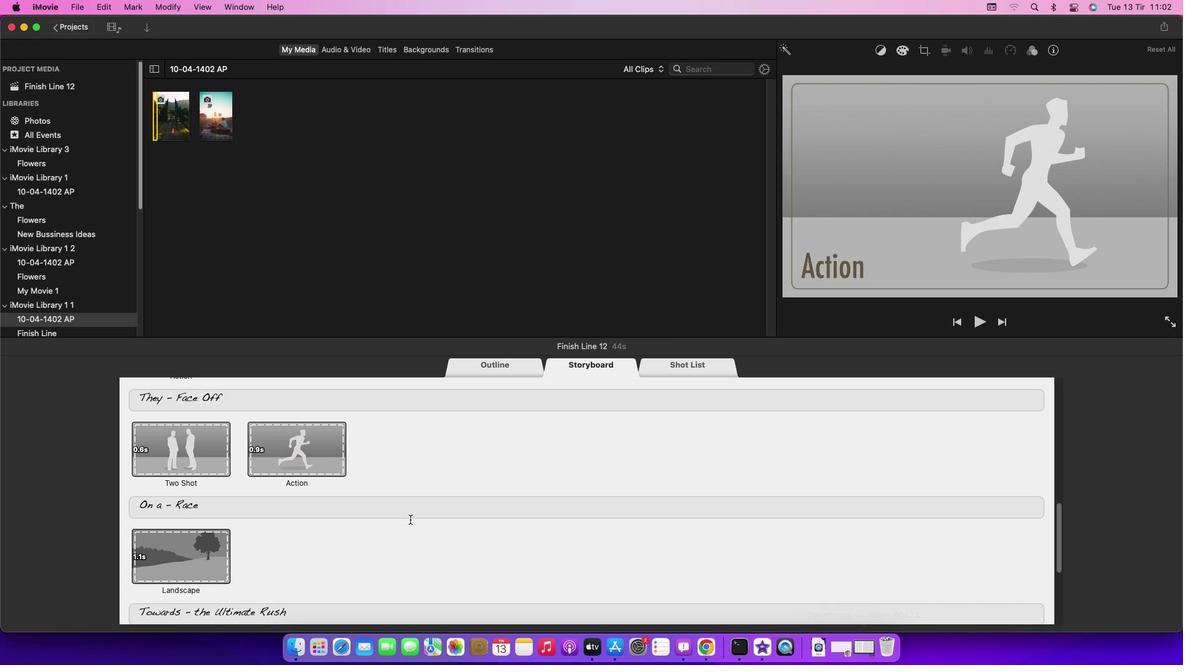 
Action: Mouse scrolled (410, 520) with delta (0, -3)
Screenshot: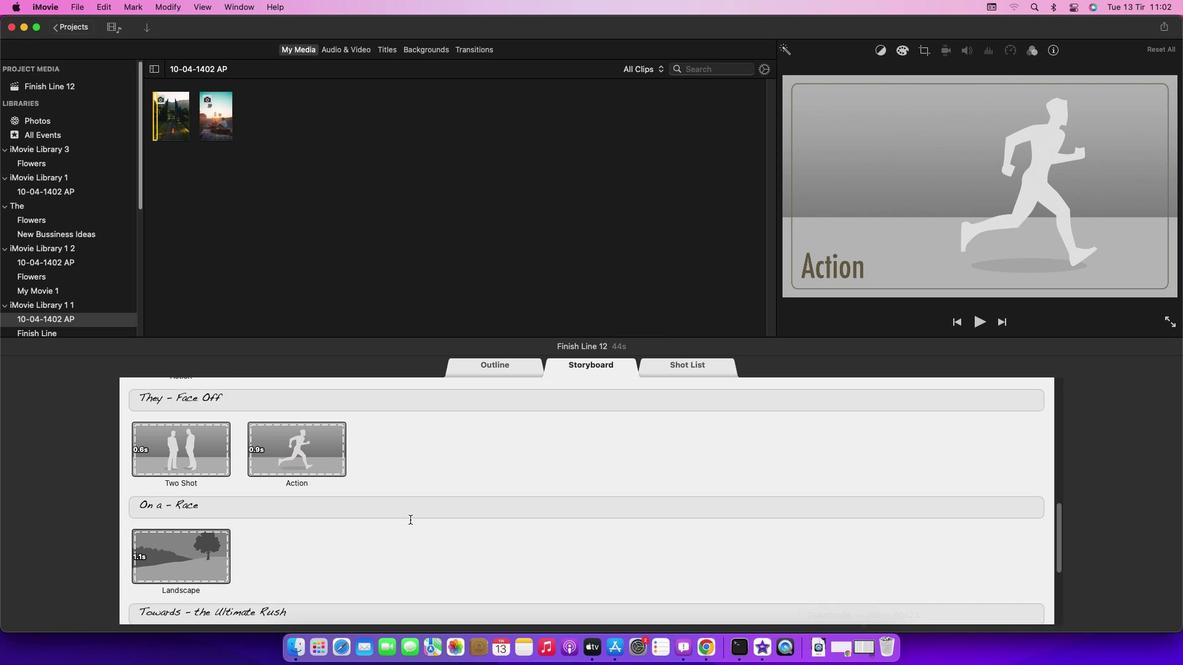 
Action: Mouse scrolled (410, 520) with delta (0, 0)
Screenshot: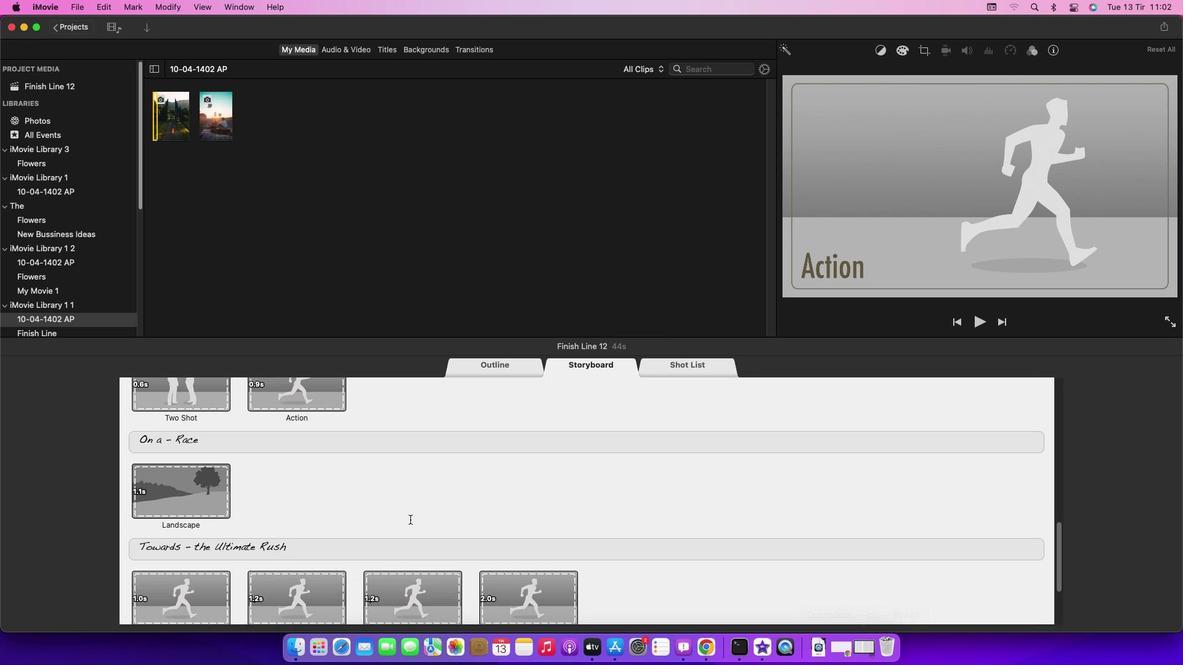 
Action: Mouse scrolled (410, 520) with delta (0, 0)
Screenshot: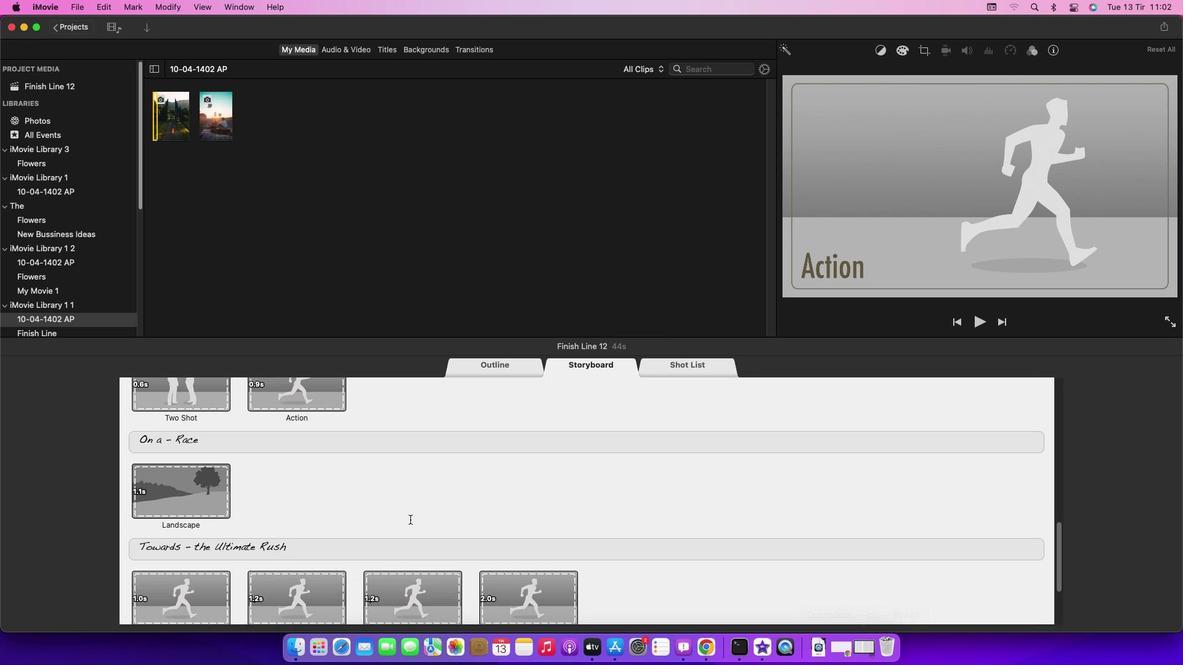 
Action: Mouse scrolled (410, 520) with delta (0, -1)
Screenshot: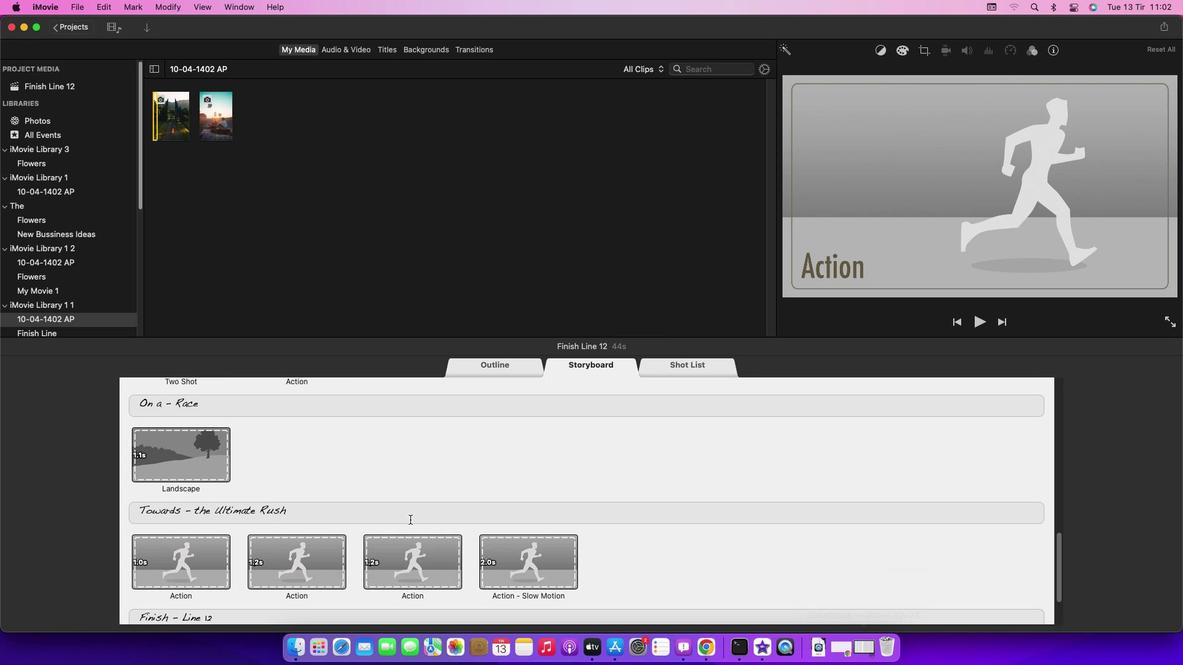 
Action: Mouse scrolled (410, 520) with delta (0, -3)
Screenshot: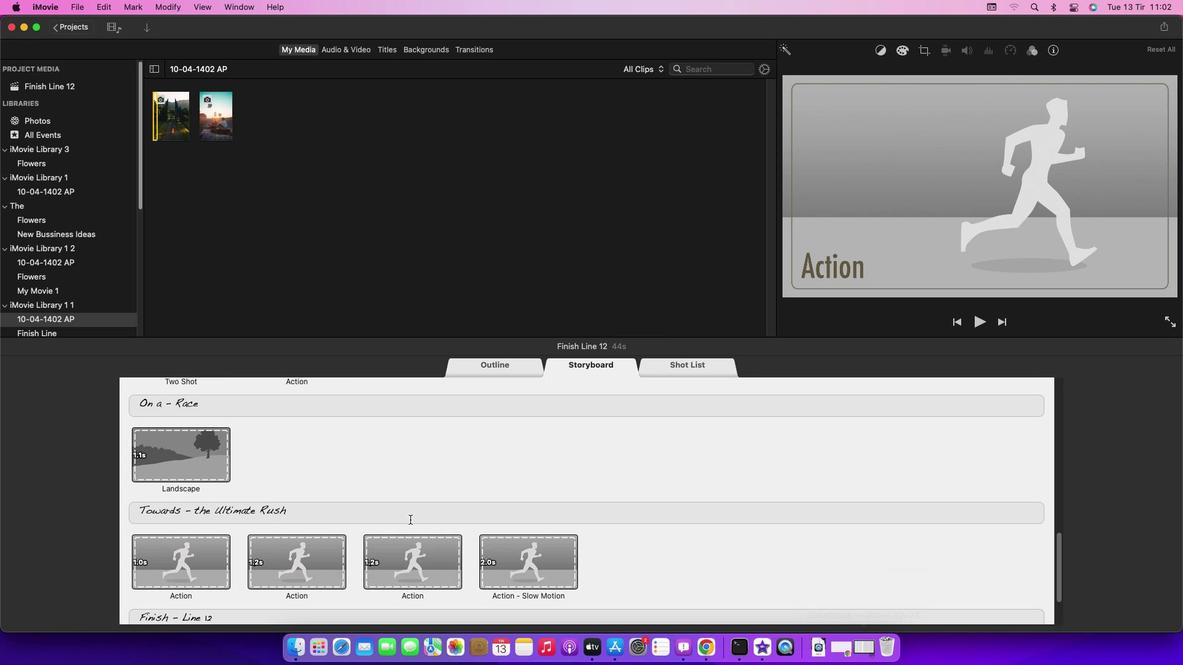 
Action: Mouse scrolled (410, 520) with delta (0, -3)
Screenshot: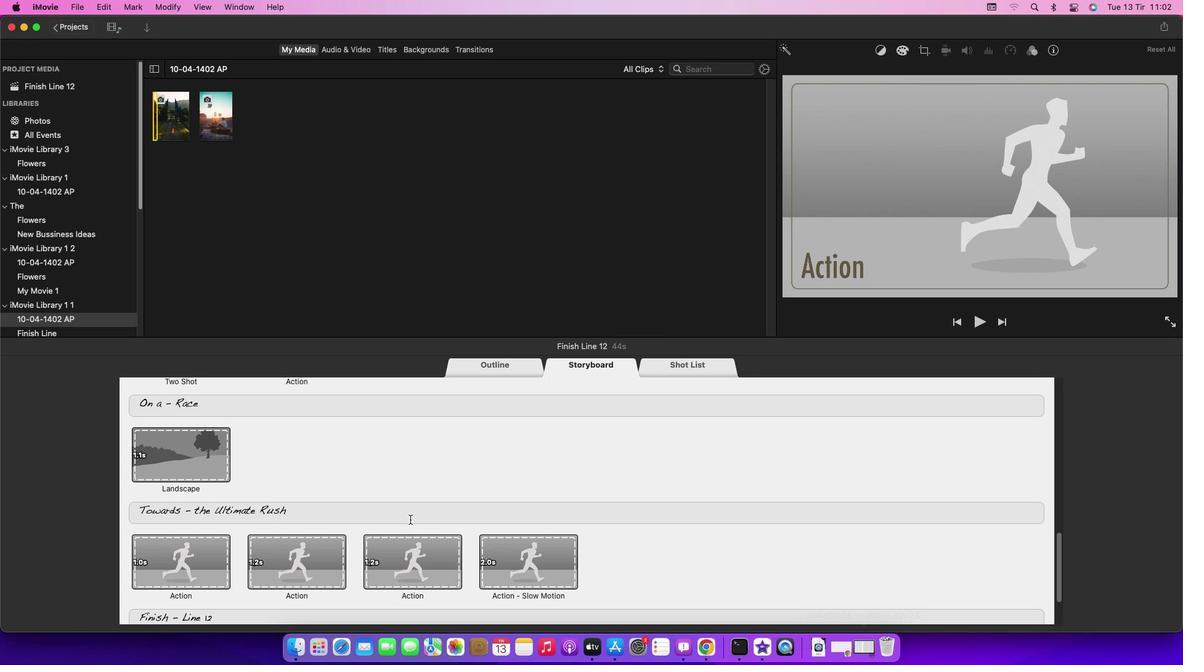 
Action: Mouse scrolled (410, 520) with delta (0, 0)
Screenshot: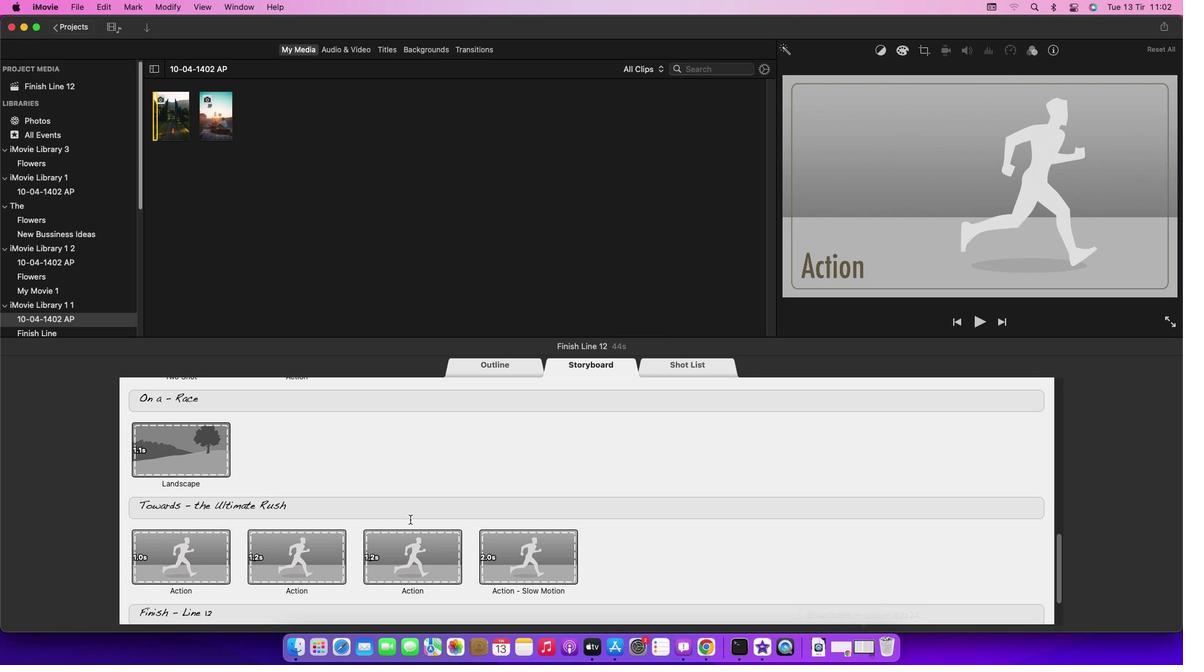 
Action: Mouse scrolled (410, 520) with delta (0, 0)
Screenshot: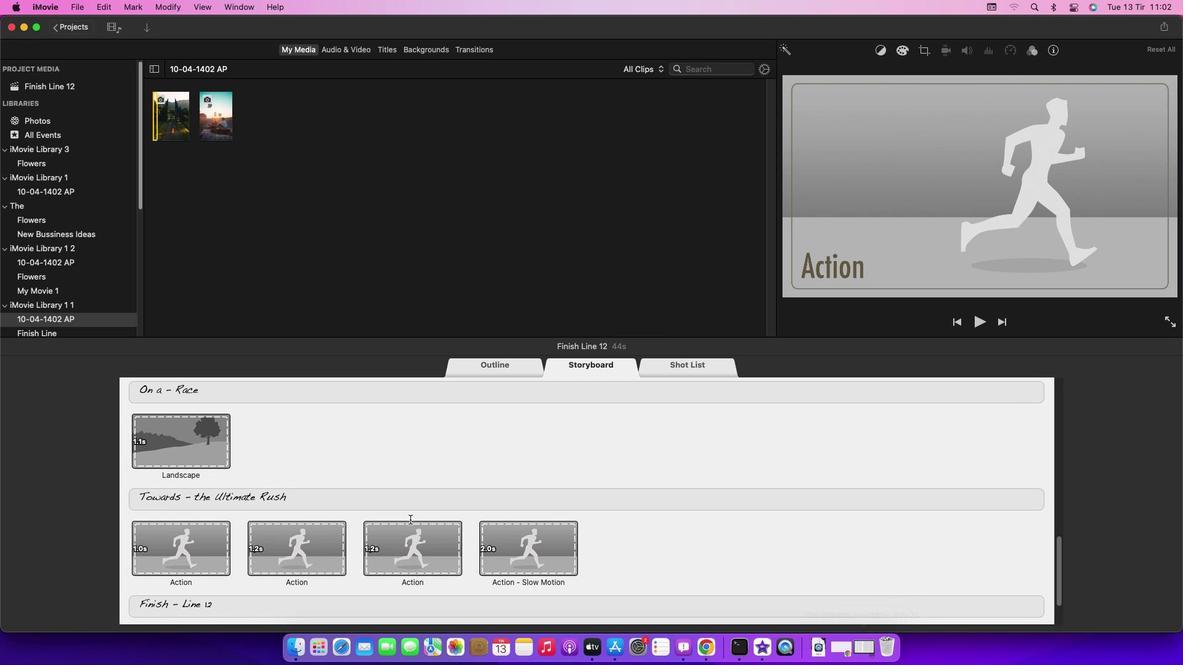 
Action: Mouse scrolled (410, 520) with delta (0, 0)
Screenshot: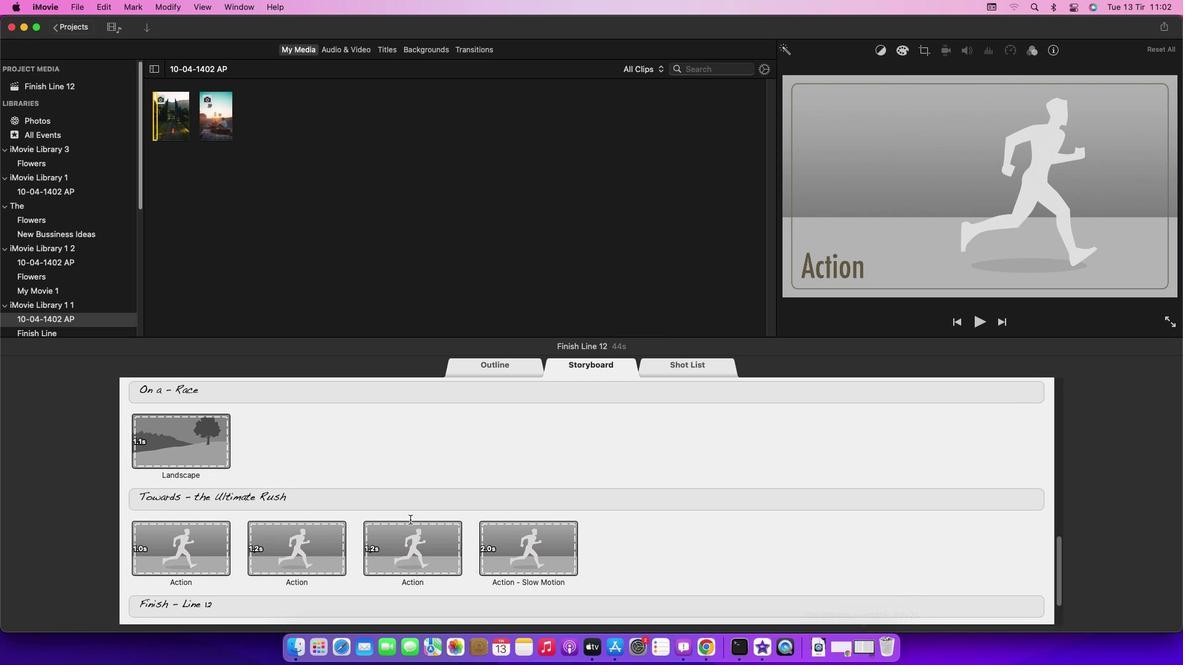 
Action: Mouse moved to (412, 555)
Screenshot: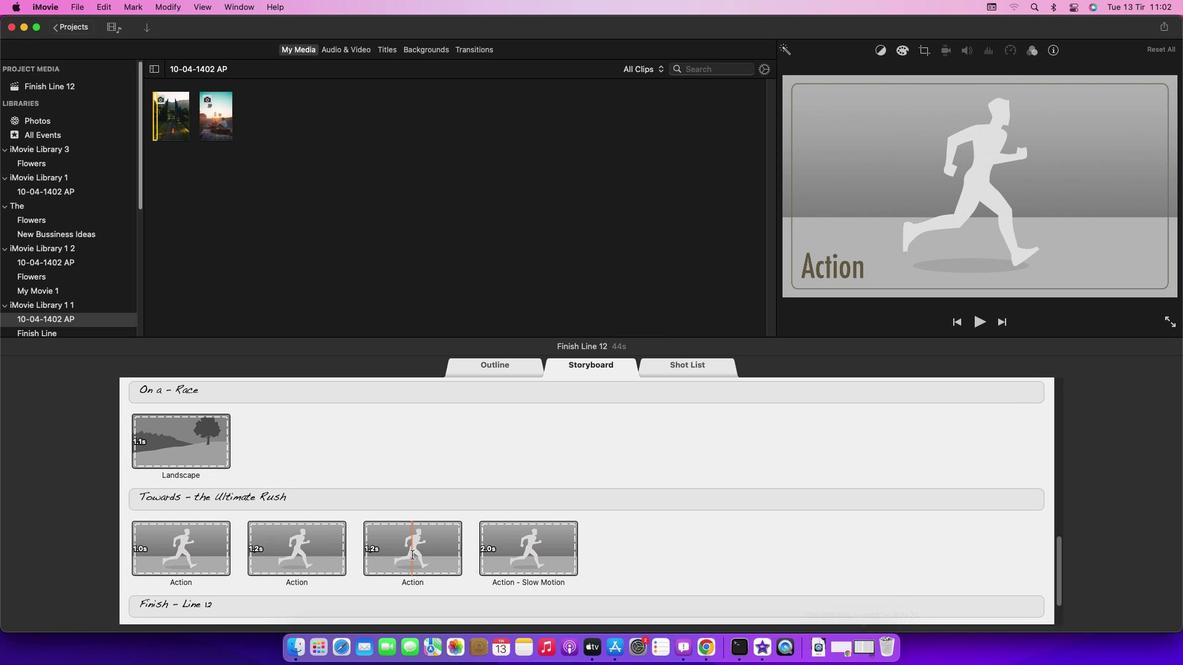 
Action: Mouse pressed left at (412, 555)
Screenshot: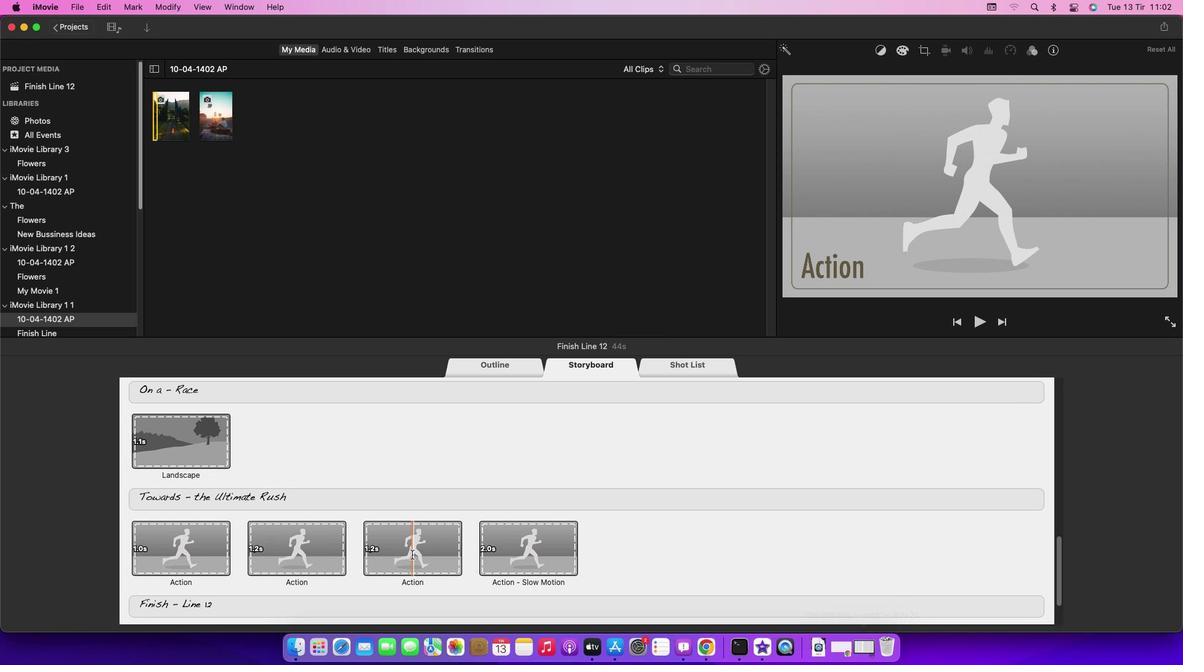 
Action: Mouse moved to (144, 27)
Screenshot: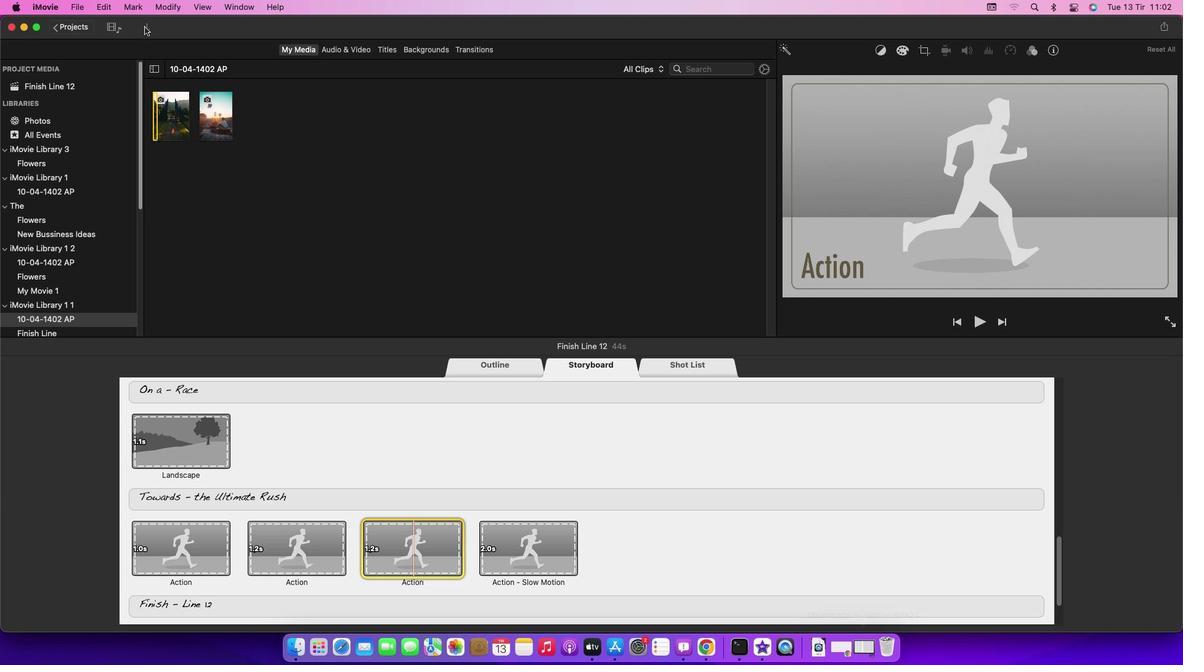 
Action: Mouse pressed left at (144, 27)
Screenshot: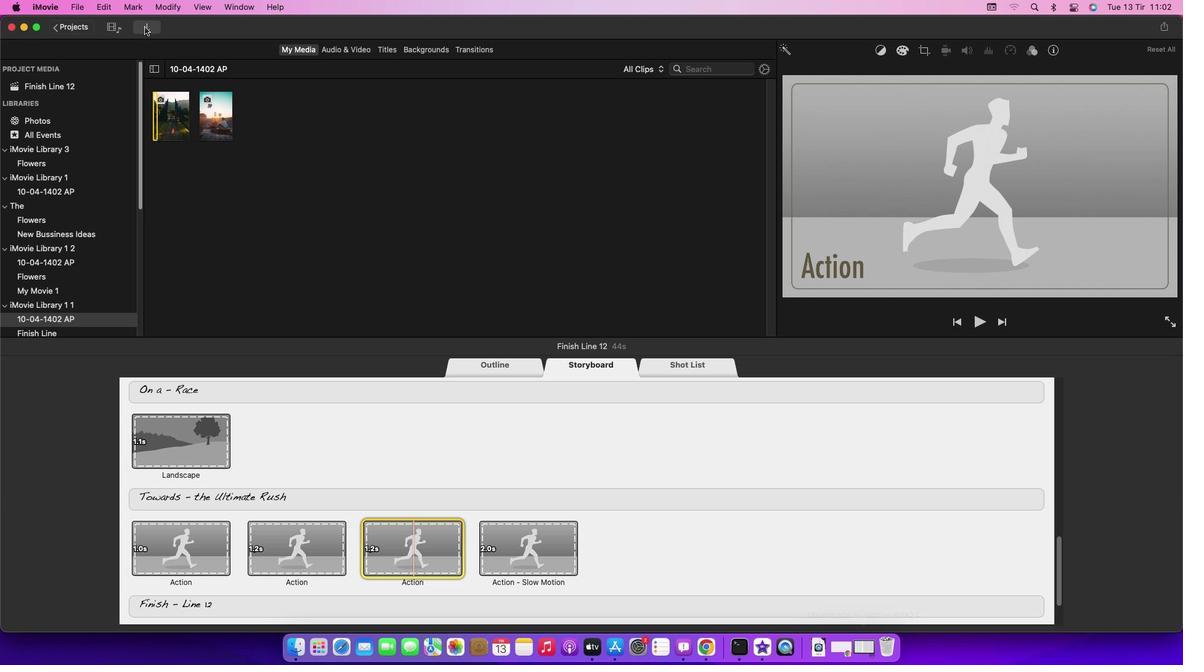 
Action: Mouse moved to (368, 358)
Screenshot: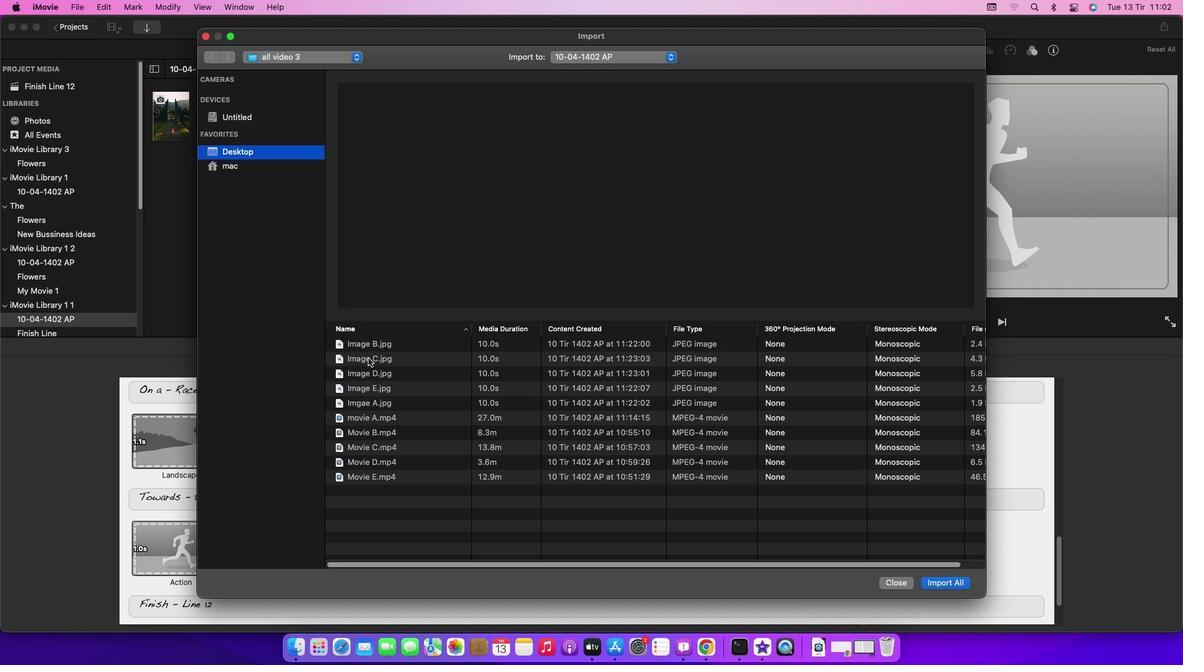 
Action: Mouse pressed left at (368, 358)
Screenshot: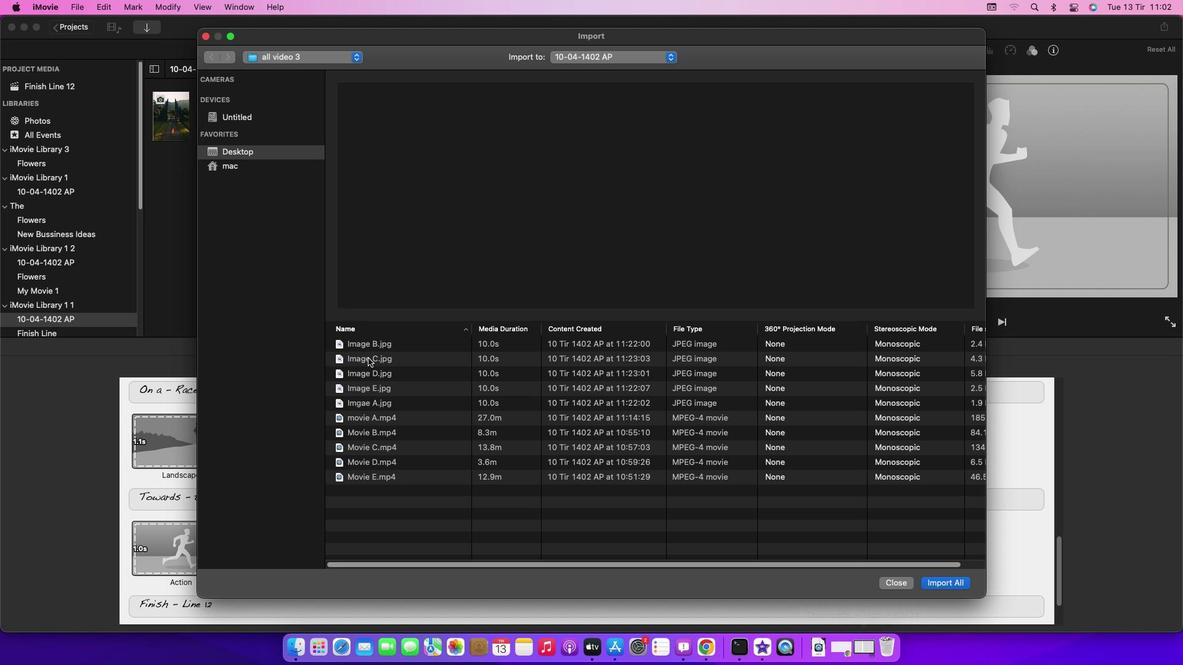 
Action: Mouse moved to (910, 582)
Screenshot: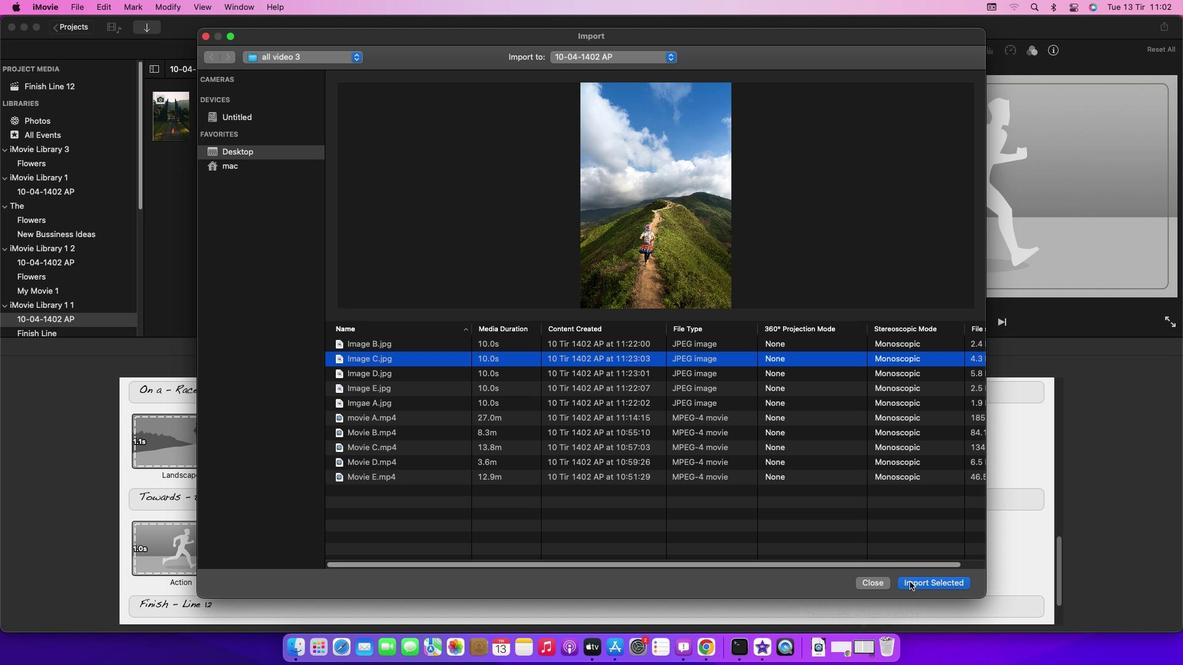 
Action: Mouse pressed left at (910, 582)
Screenshot: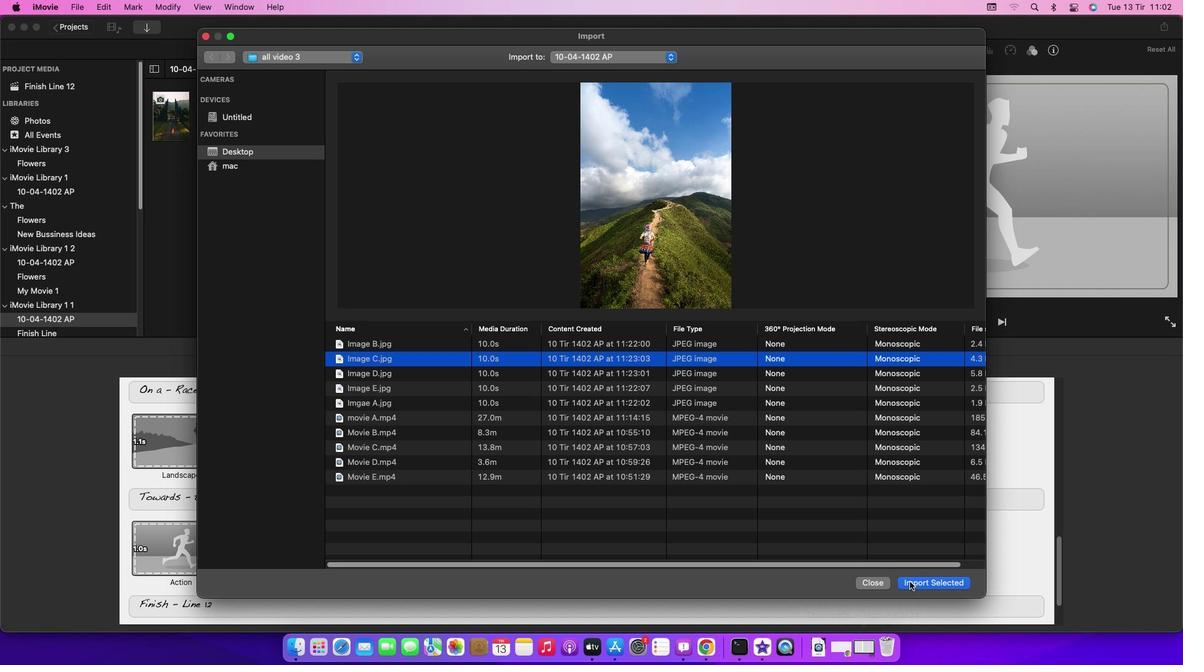
Action: Mouse moved to (265, 125)
Screenshot: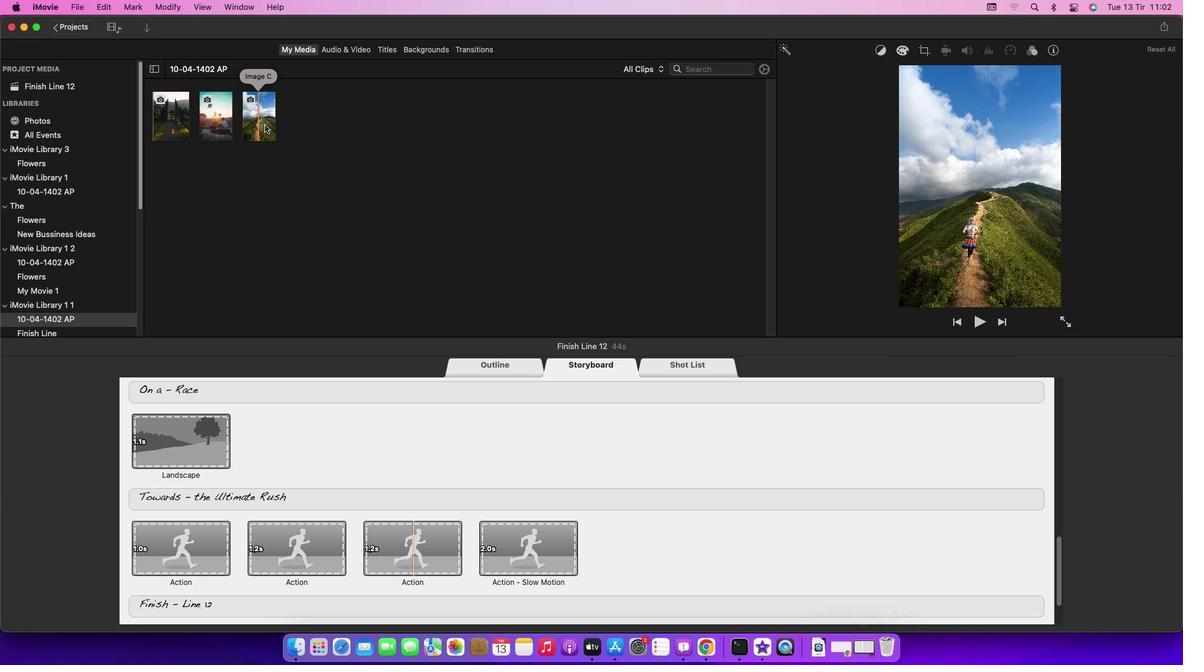 
Action: Mouse pressed left at (265, 125)
Screenshot: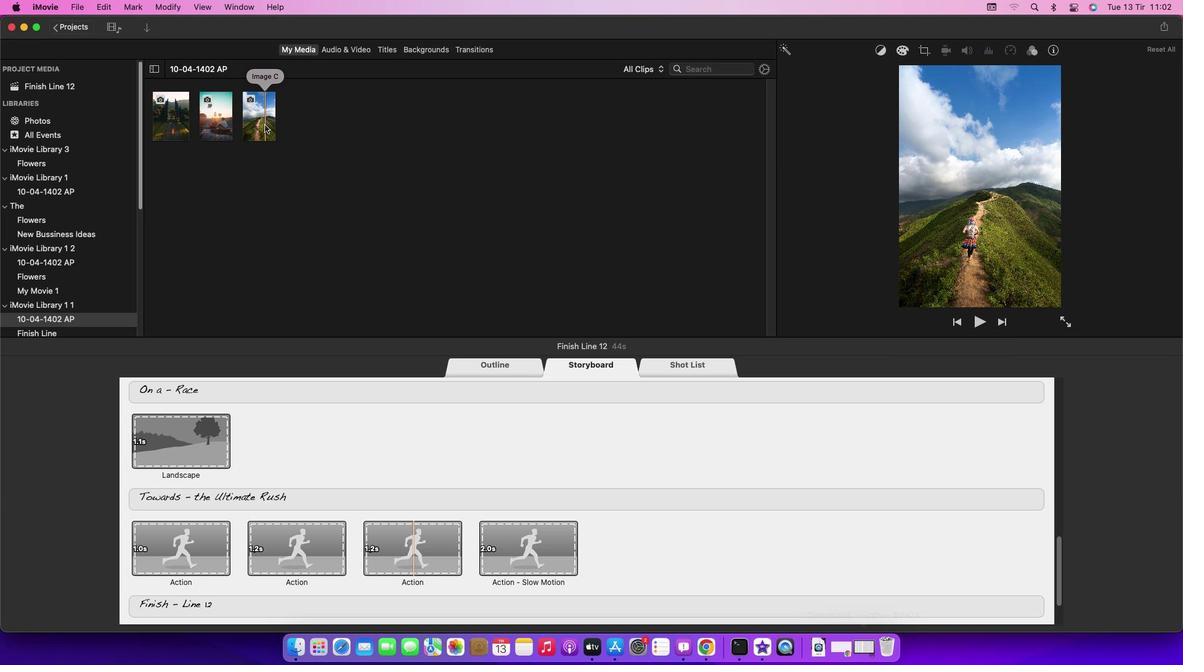 
Action: Mouse moved to (426, 536)
Screenshot: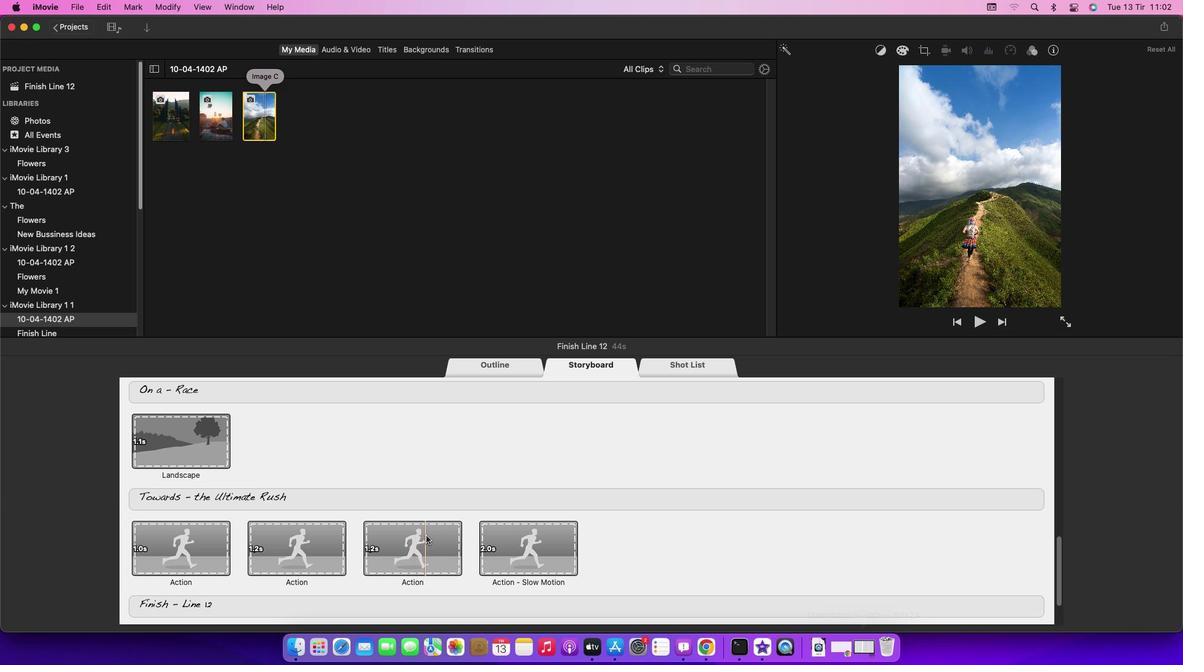 
Action: Mouse pressed left at (426, 536)
Screenshot: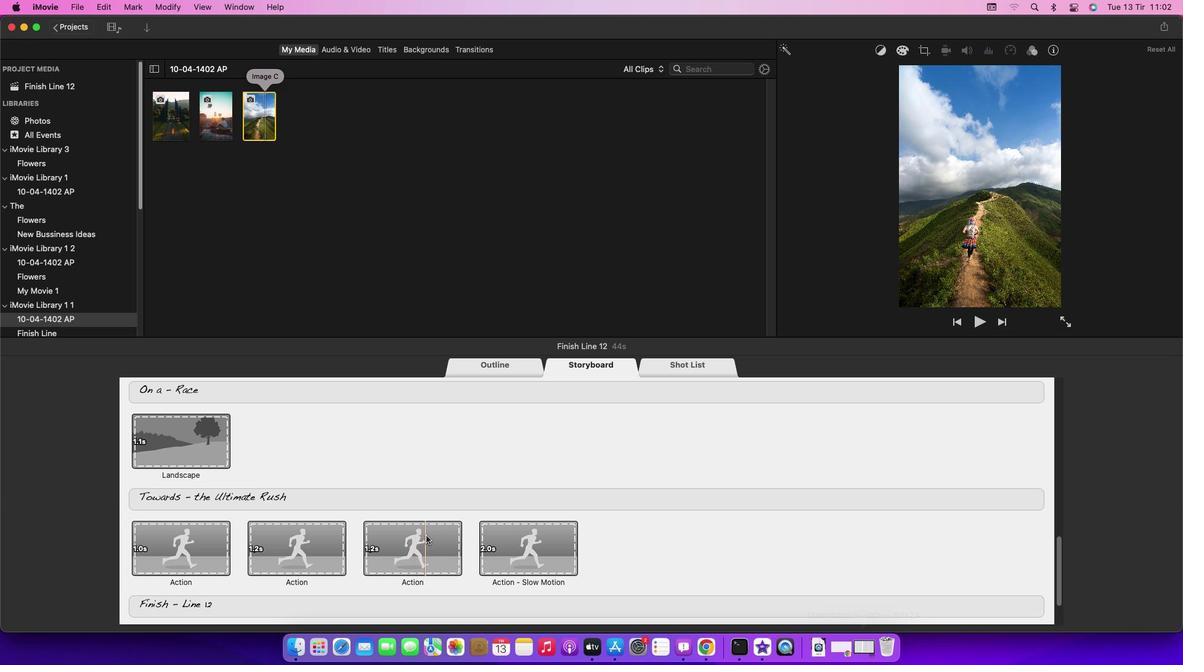 
Action: Mouse moved to (263, 132)
Screenshot: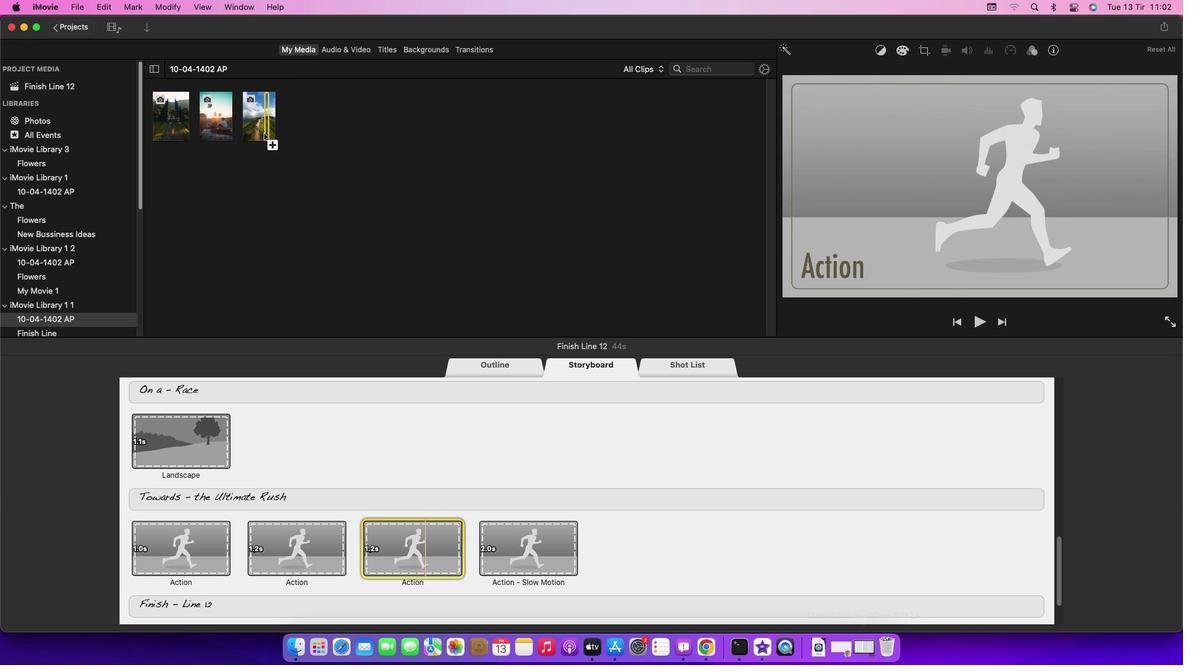 
Action: Mouse pressed left at (263, 132)
Screenshot: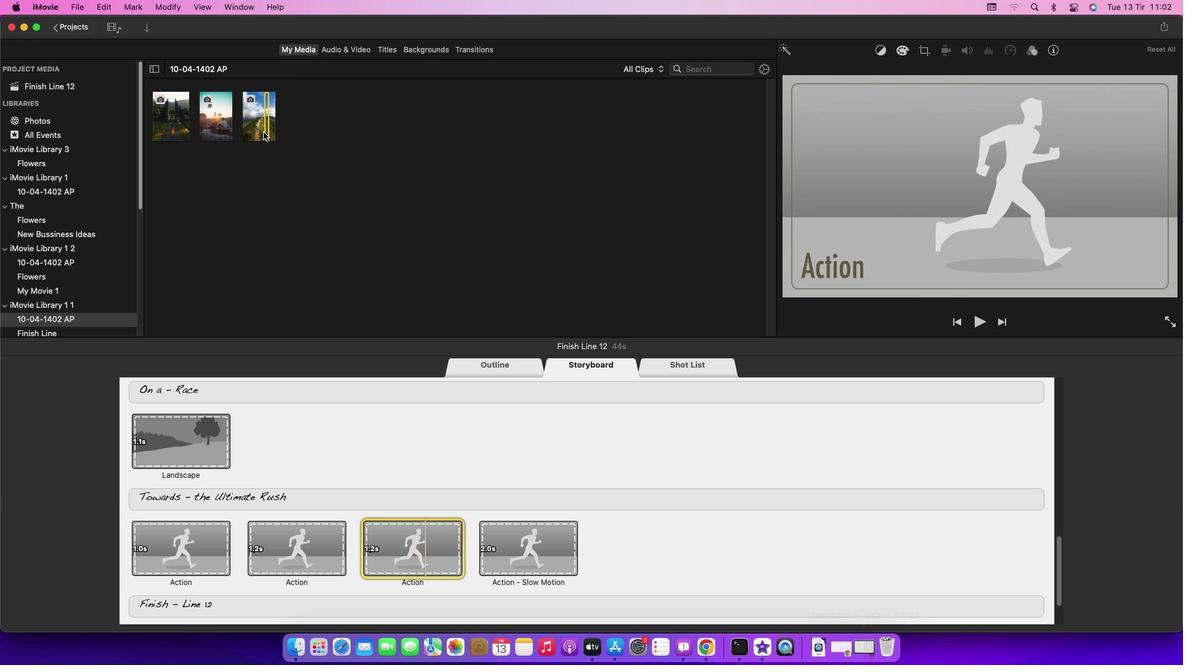 
Action: Mouse moved to (423, 197)
Screenshot: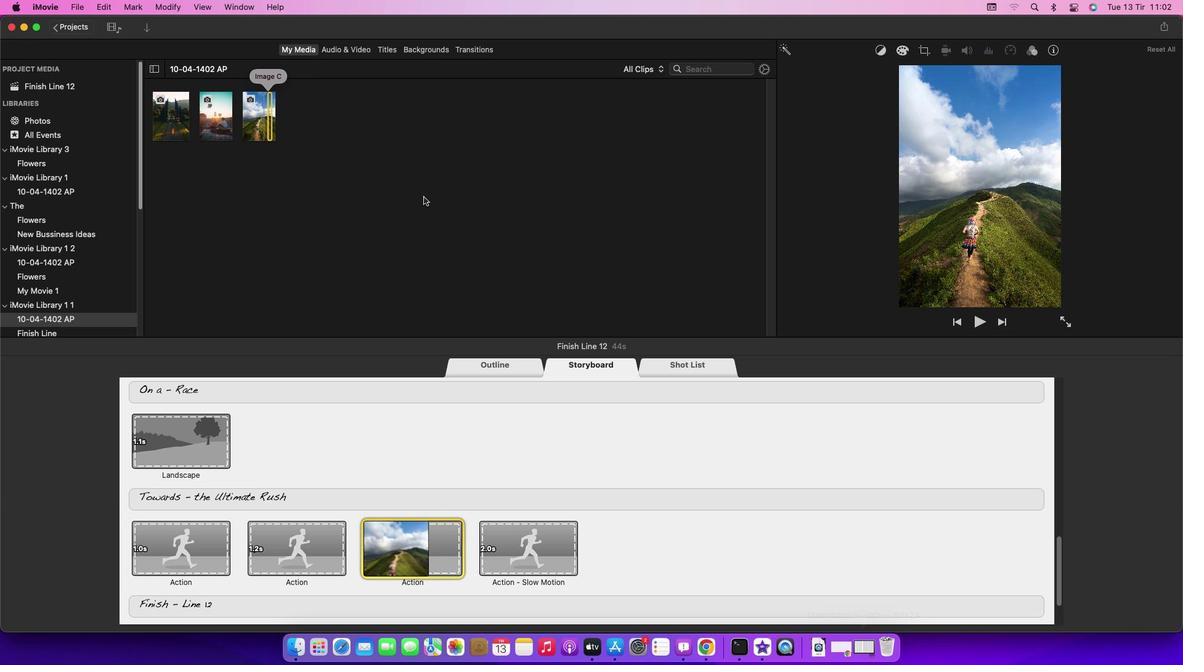 
